 Task: Find connections with filter location Rotherham with filter topic #Believewith filter profile language German with filter current company UEM Group Berhad with filter school University of Jammu with filter industry Skiing Facilities with filter service category Outsourcing with filter keywords title Finance Manager
Action: Mouse moved to (511, 75)
Screenshot: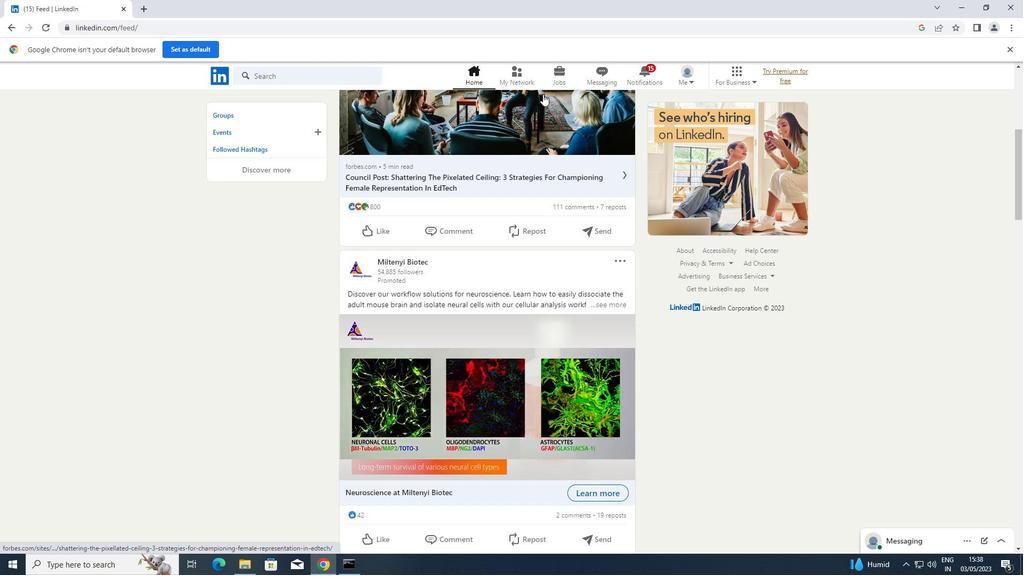 
Action: Mouse pressed left at (511, 75)
Screenshot: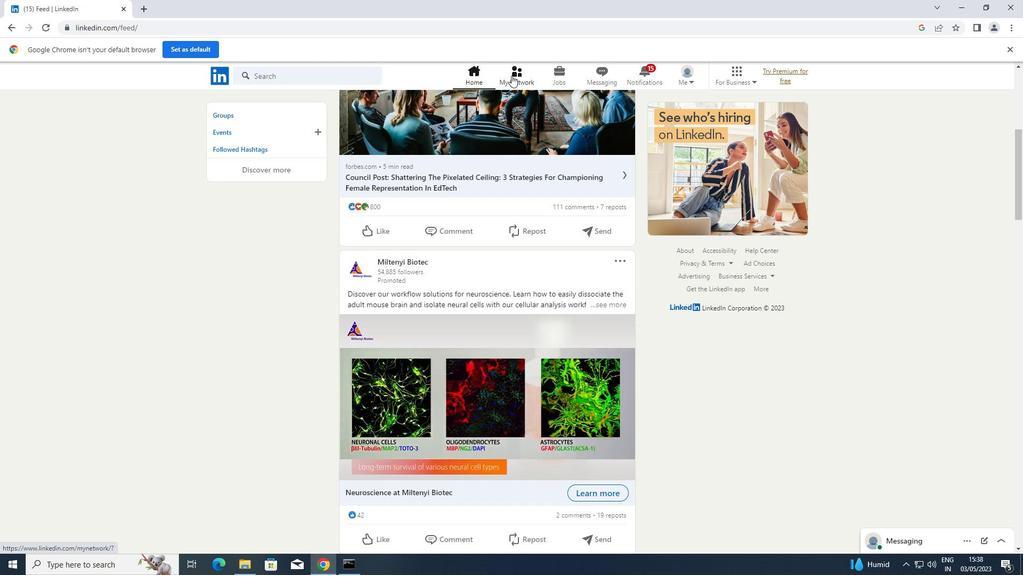 
Action: Mouse moved to (280, 129)
Screenshot: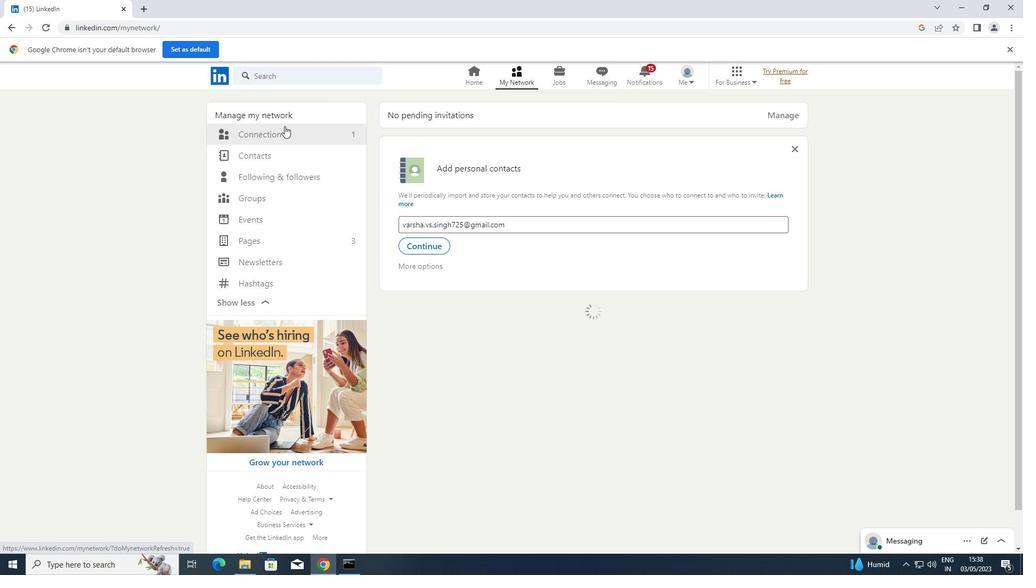 
Action: Mouse pressed left at (280, 129)
Screenshot: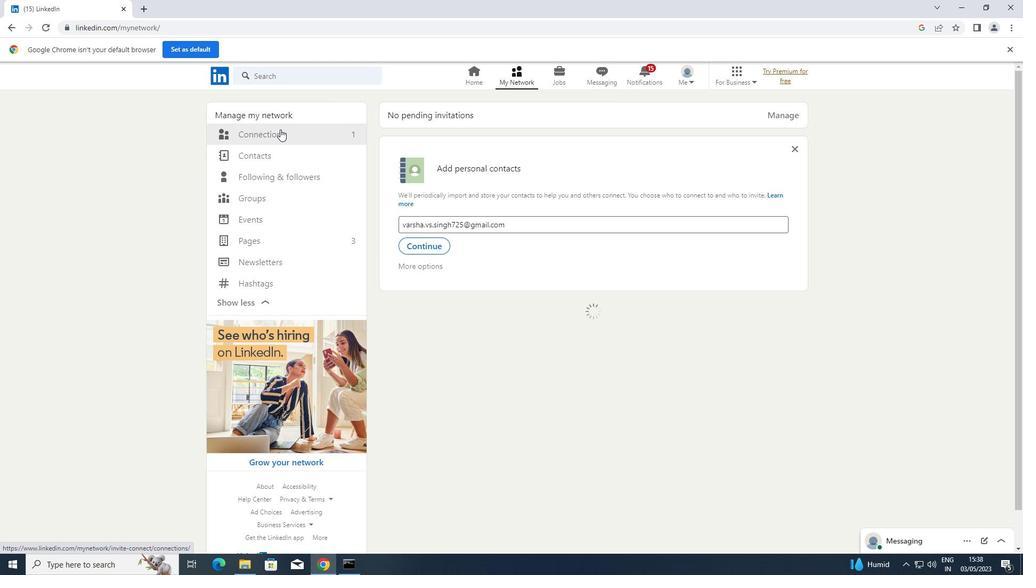 
Action: Mouse moved to (572, 133)
Screenshot: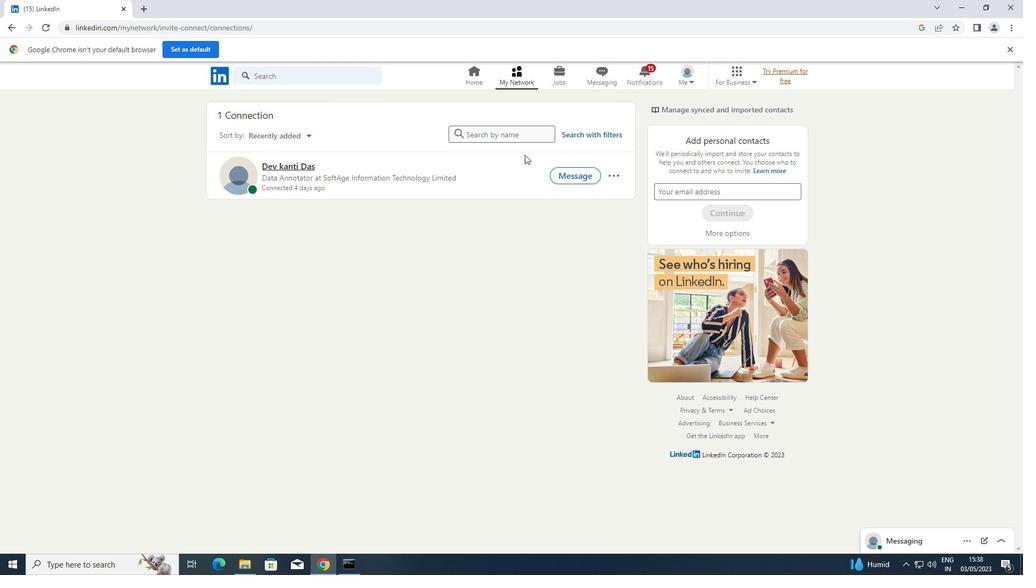 
Action: Mouse pressed left at (572, 133)
Screenshot: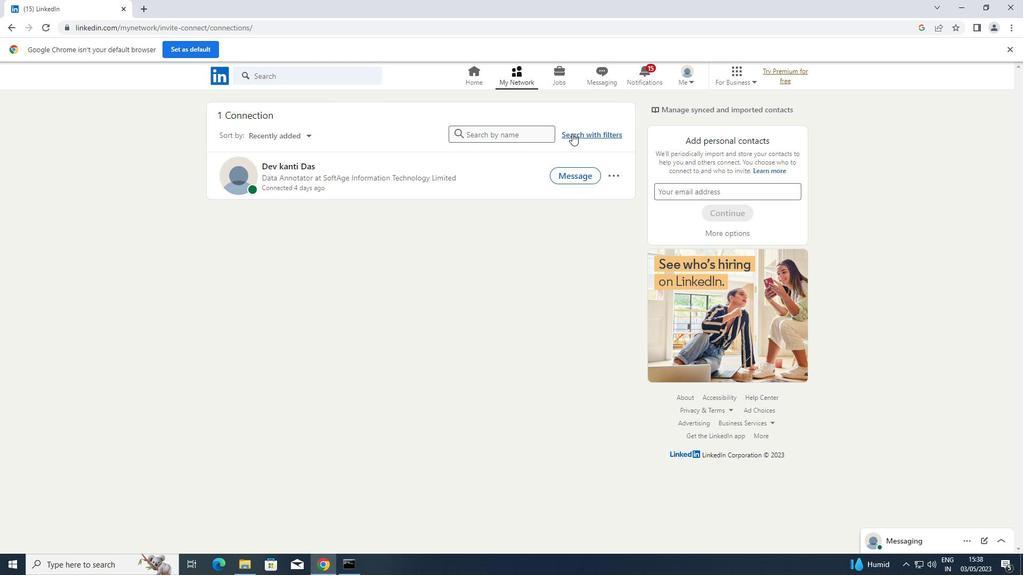 
Action: Mouse moved to (542, 104)
Screenshot: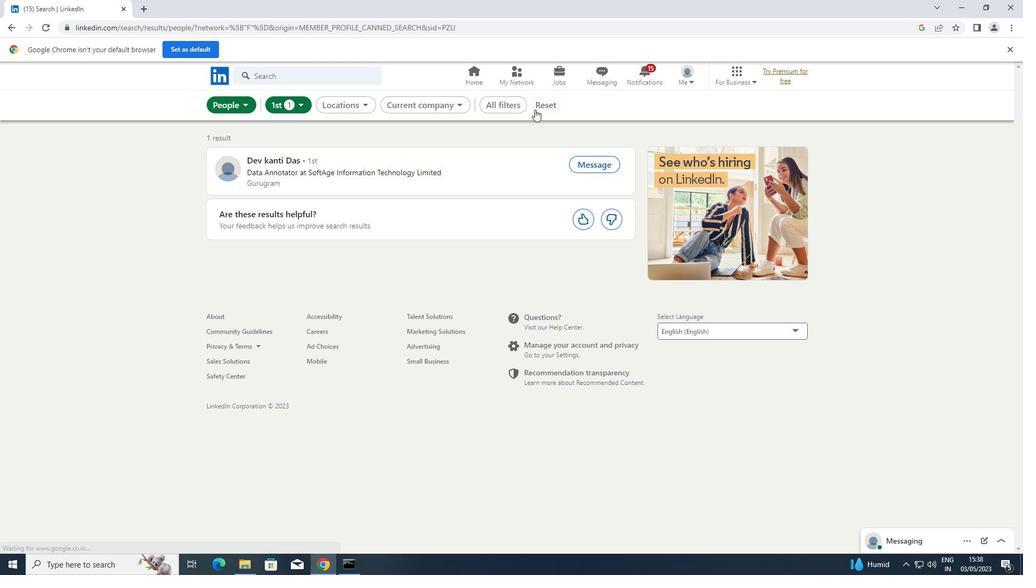 
Action: Mouse pressed left at (542, 104)
Screenshot: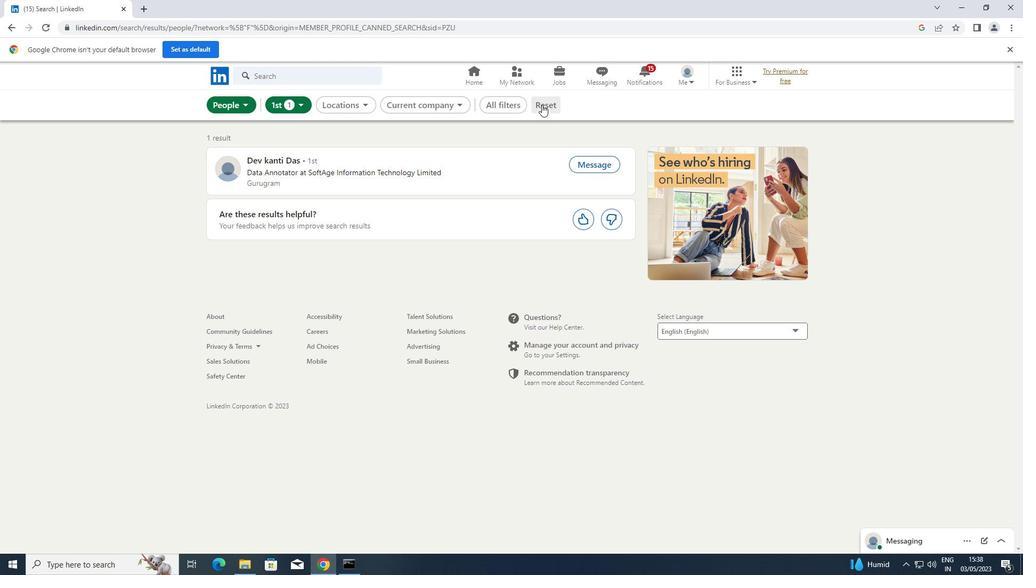 
Action: Mouse moved to (534, 104)
Screenshot: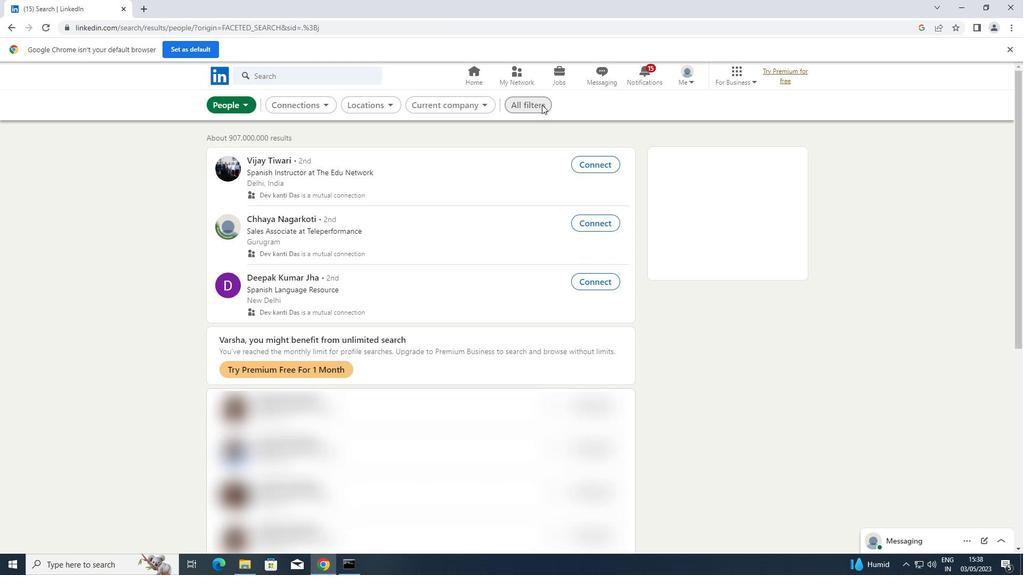 
Action: Mouse pressed left at (534, 104)
Screenshot: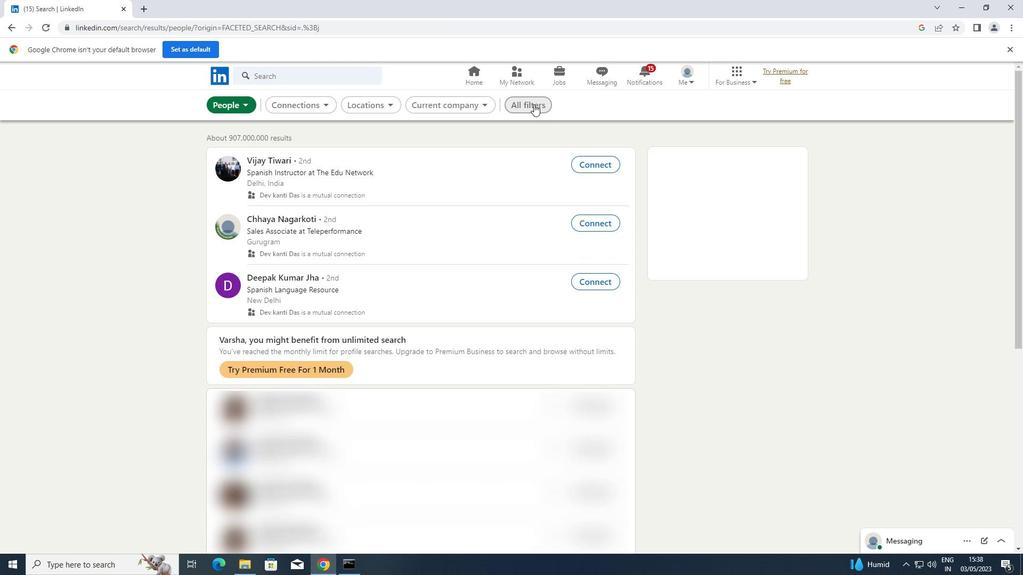 
Action: Mouse moved to (738, 285)
Screenshot: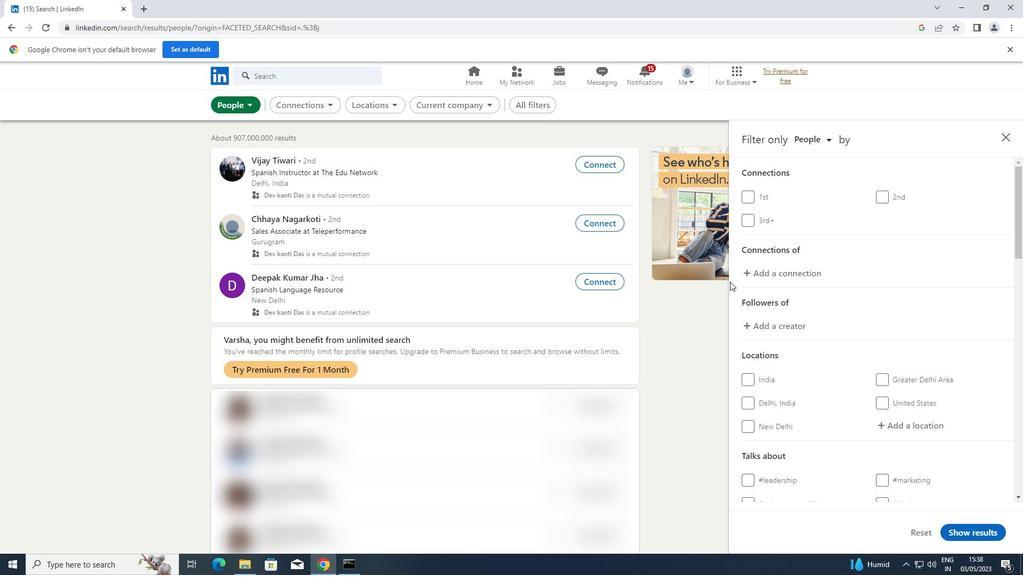 
Action: Mouse scrolled (738, 284) with delta (0, 0)
Screenshot: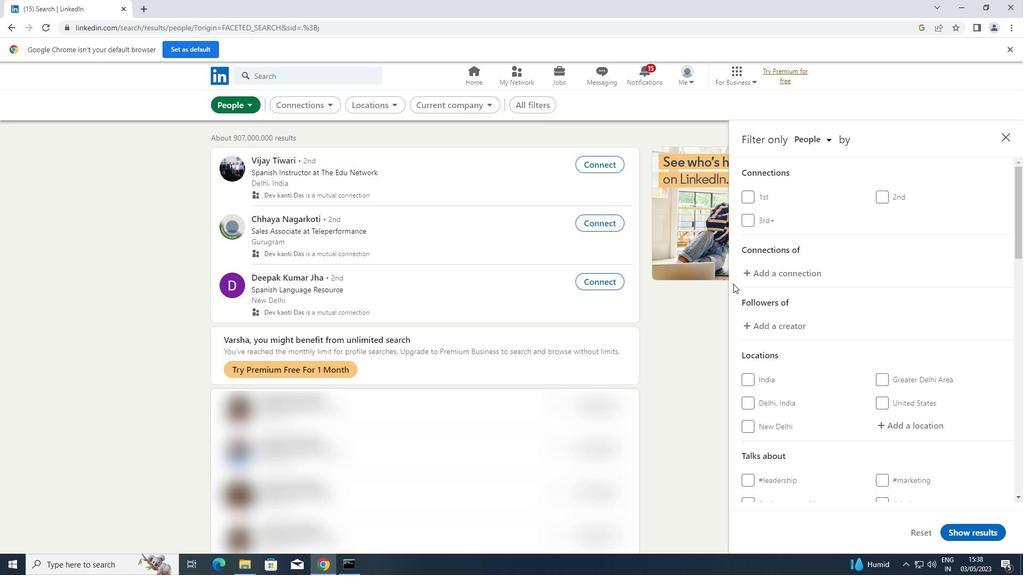 
Action: Mouse moved to (738, 285)
Screenshot: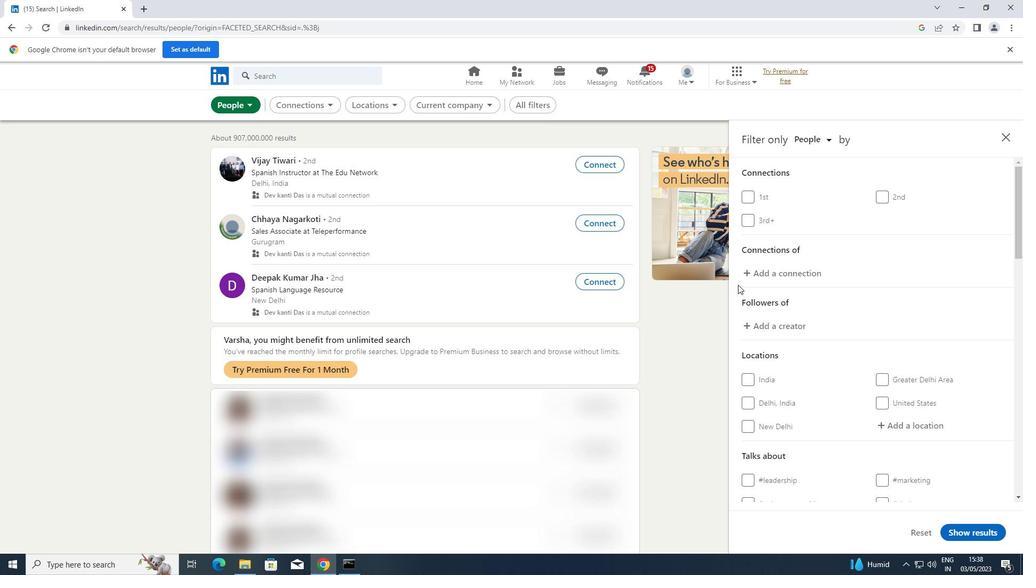 
Action: Mouse scrolled (738, 285) with delta (0, 0)
Screenshot: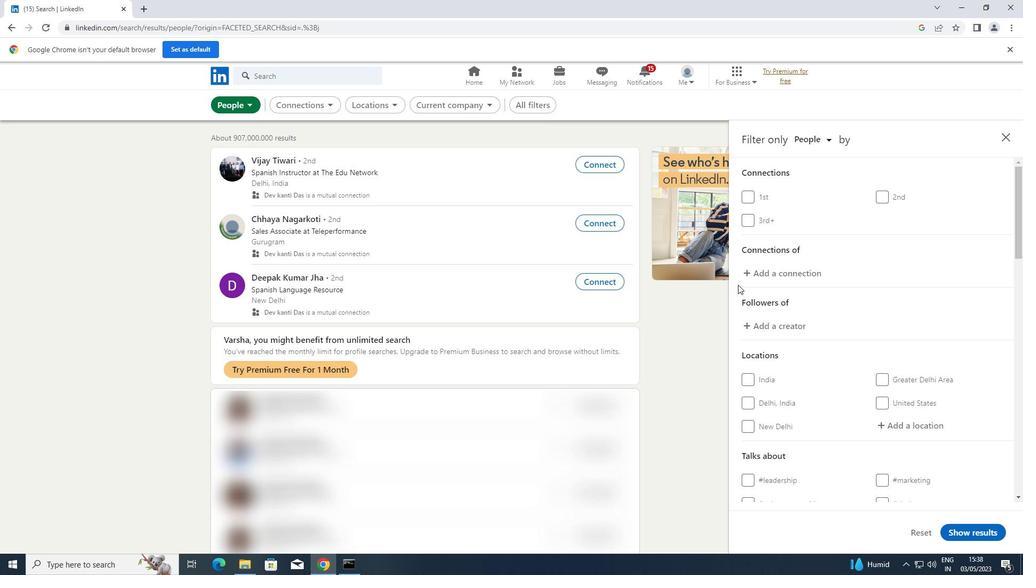 
Action: Mouse moved to (893, 319)
Screenshot: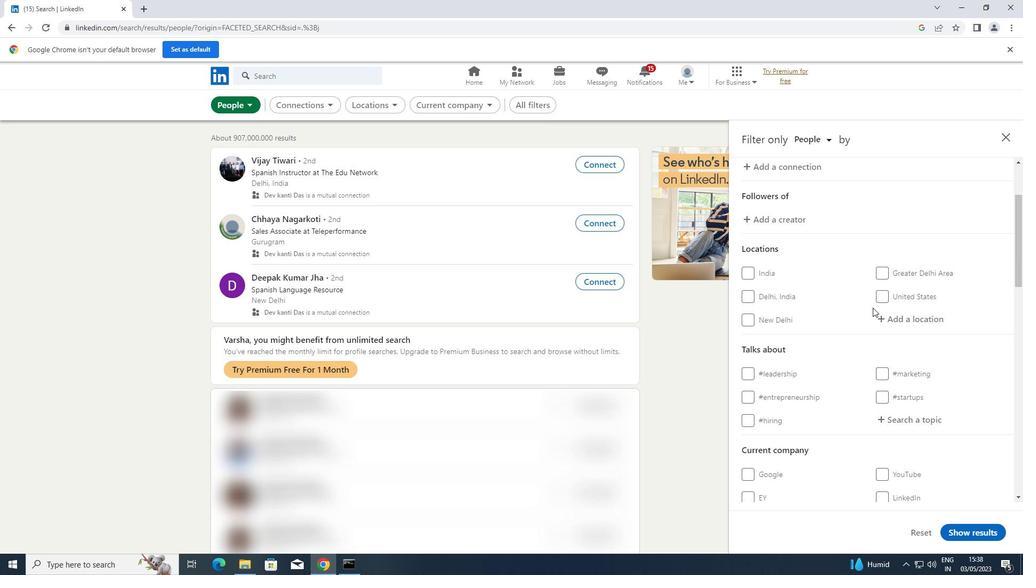 
Action: Mouse pressed left at (893, 319)
Screenshot: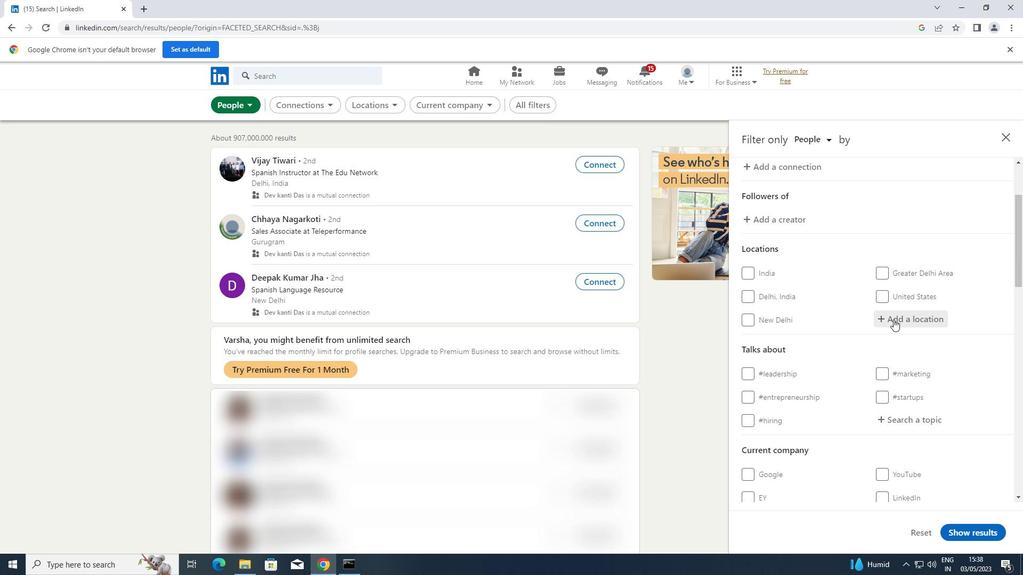 
Action: Key pressed <Key.shift>ROTHERHAM
Screenshot: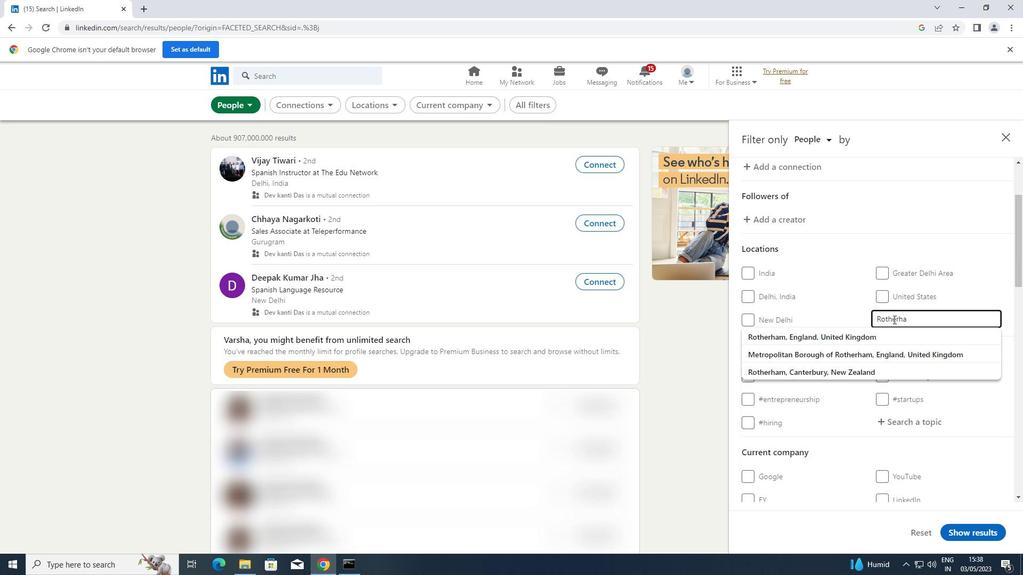 
Action: Mouse moved to (887, 417)
Screenshot: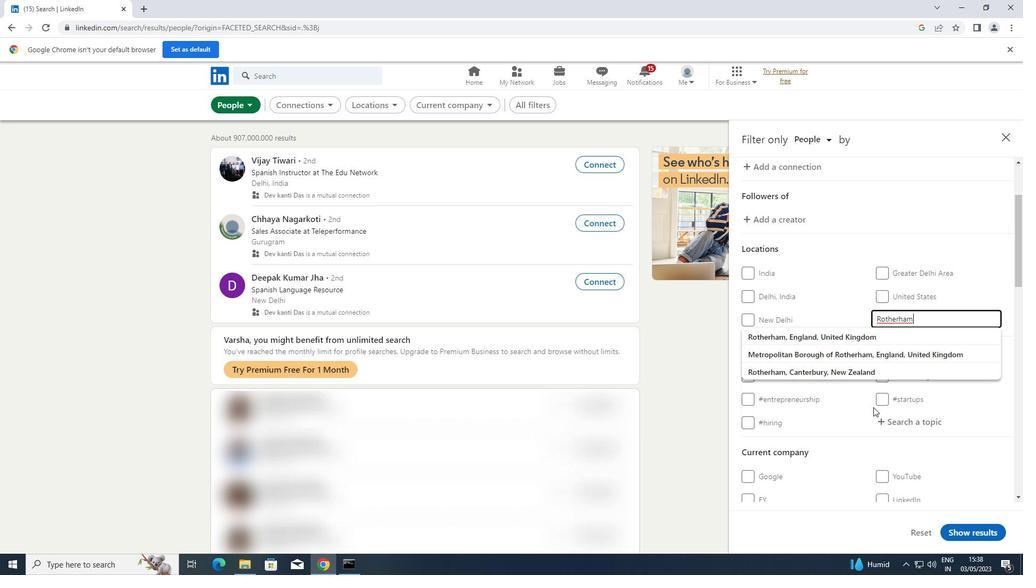
Action: Mouse pressed left at (887, 417)
Screenshot: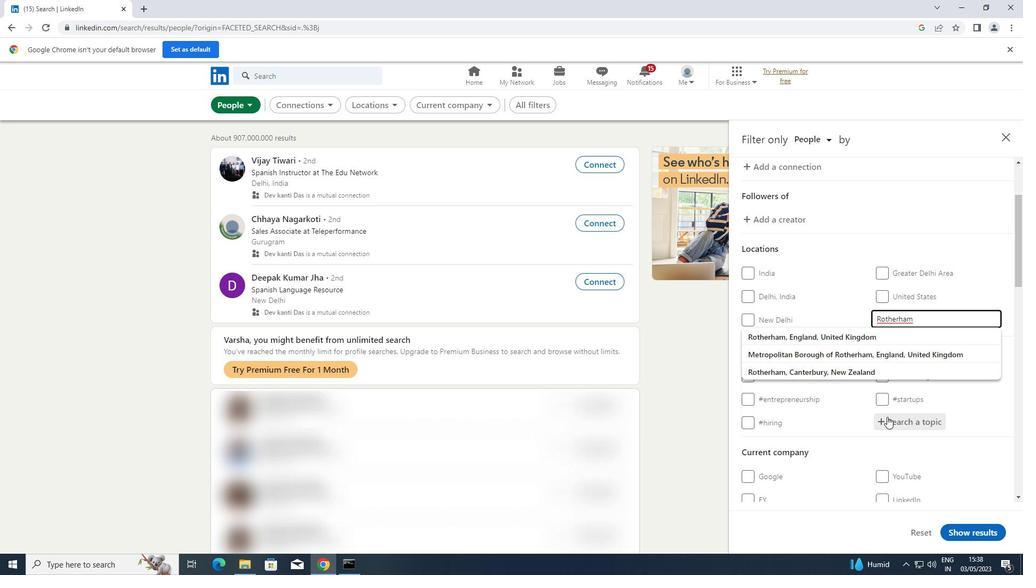 
Action: Key pressed <Key.shift>BELIEVE
Screenshot: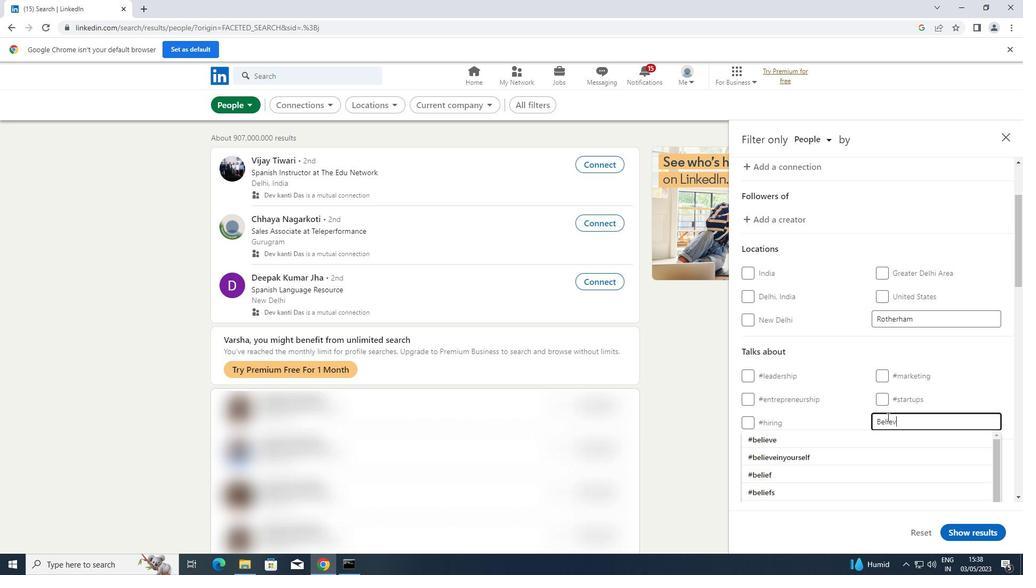 
Action: Mouse moved to (780, 439)
Screenshot: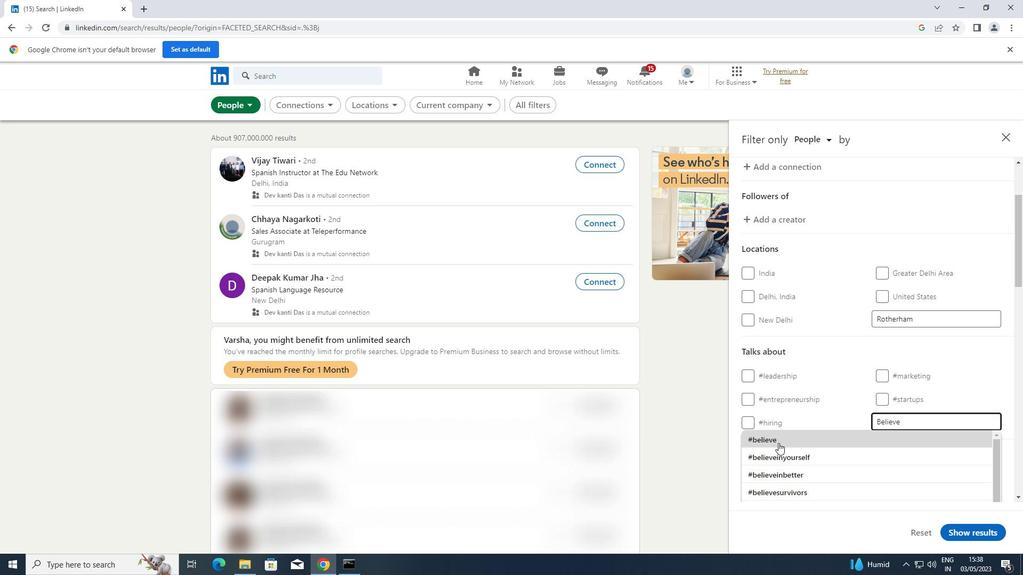 
Action: Mouse pressed left at (780, 439)
Screenshot: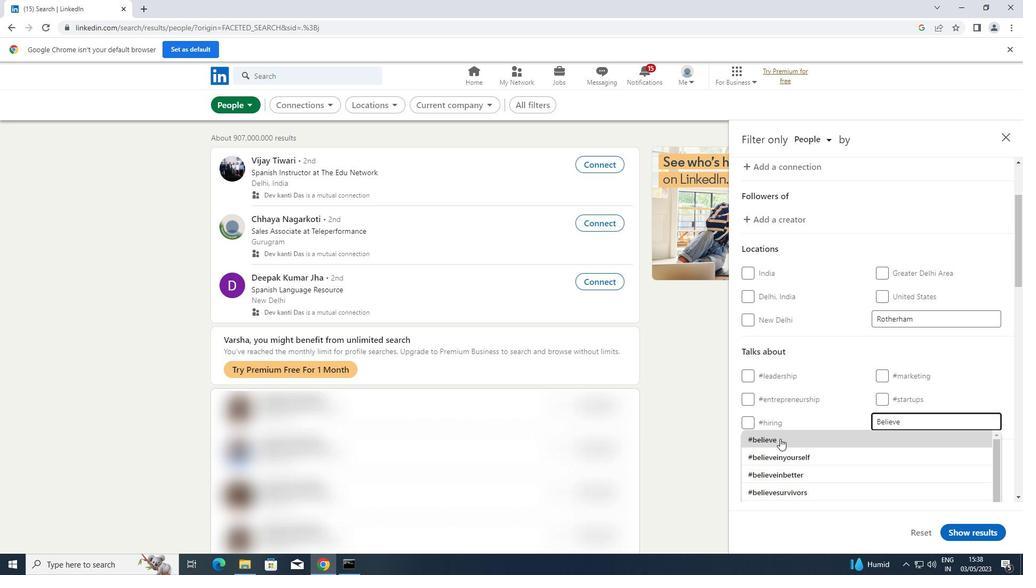 
Action: Mouse moved to (786, 429)
Screenshot: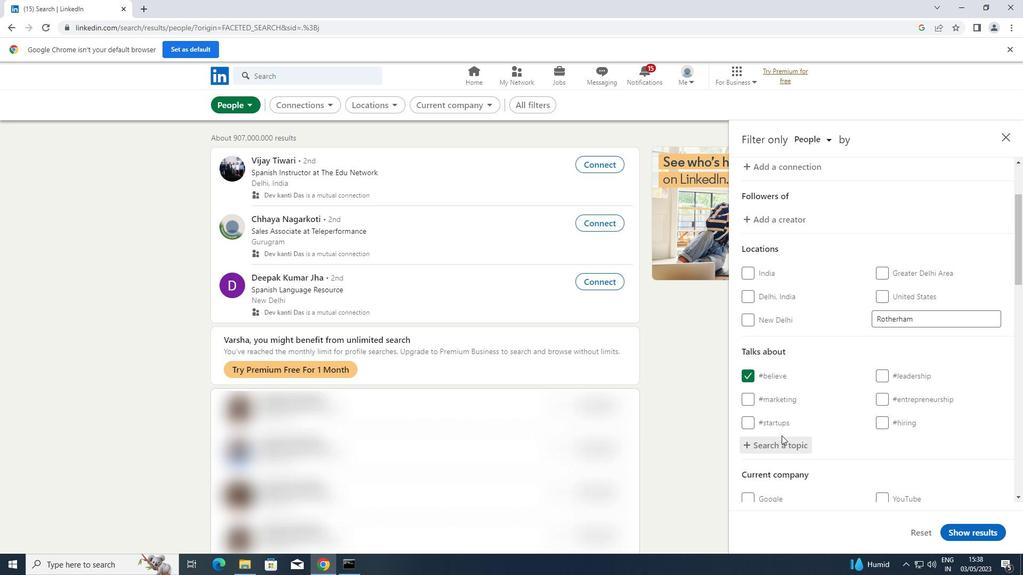 
Action: Mouse scrolled (786, 429) with delta (0, 0)
Screenshot: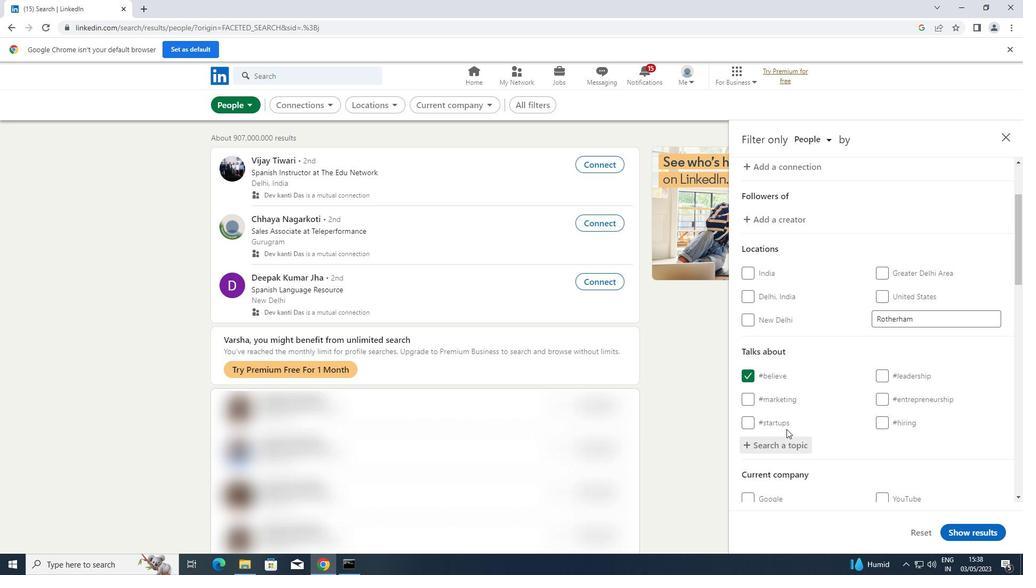 
Action: Mouse scrolled (786, 429) with delta (0, 0)
Screenshot: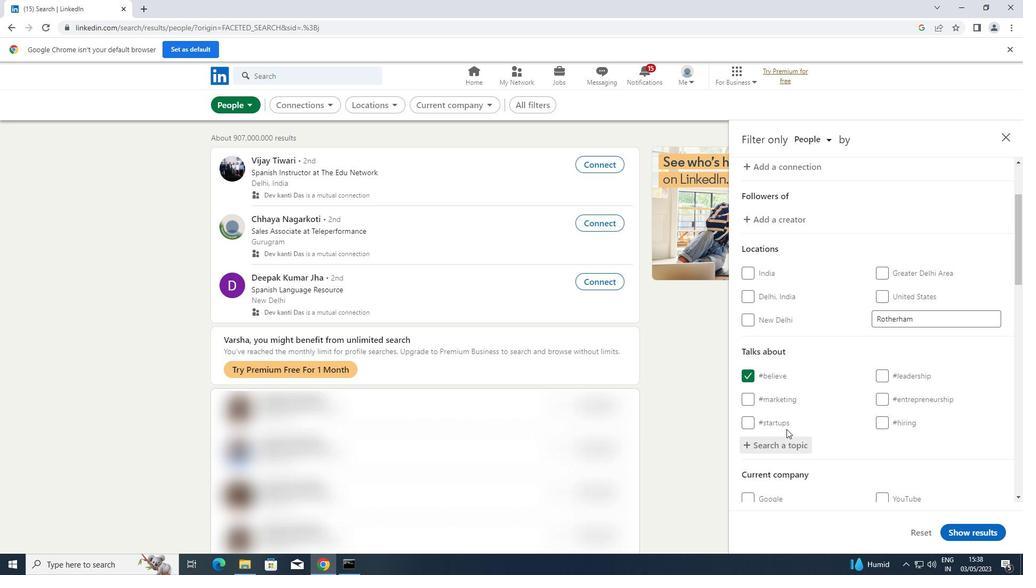 
Action: Mouse scrolled (786, 429) with delta (0, 0)
Screenshot: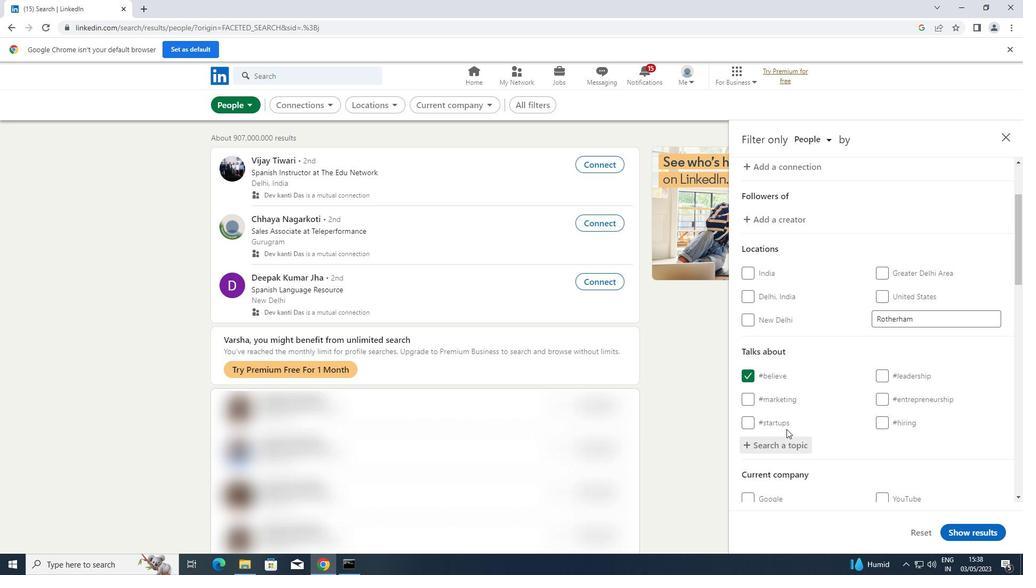 
Action: Mouse scrolled (786, 429) with delta (0, 0)
Screenshot: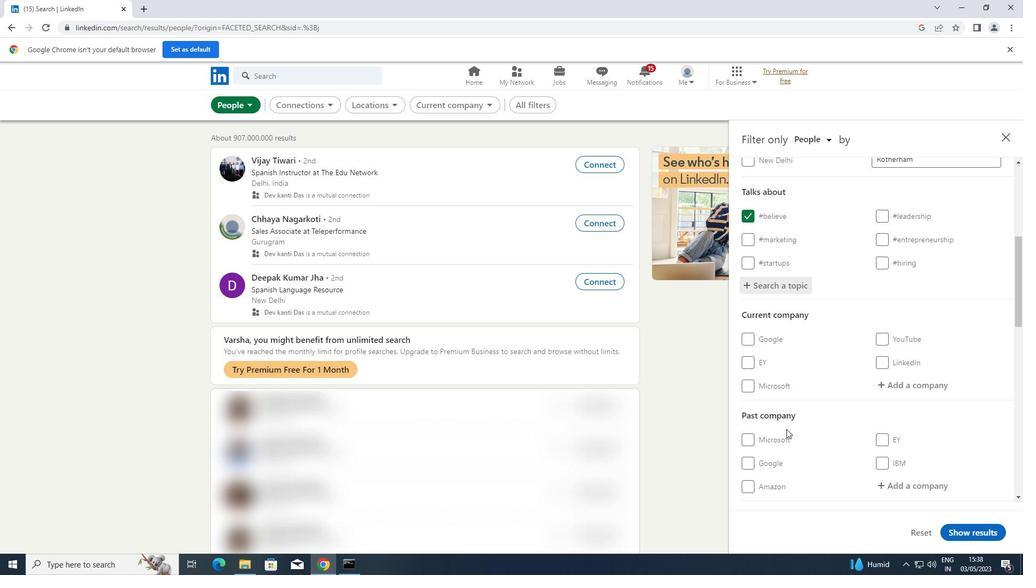 
Action: Mouse scrolled (786, 429) with delta (0, 0)
Screenshot: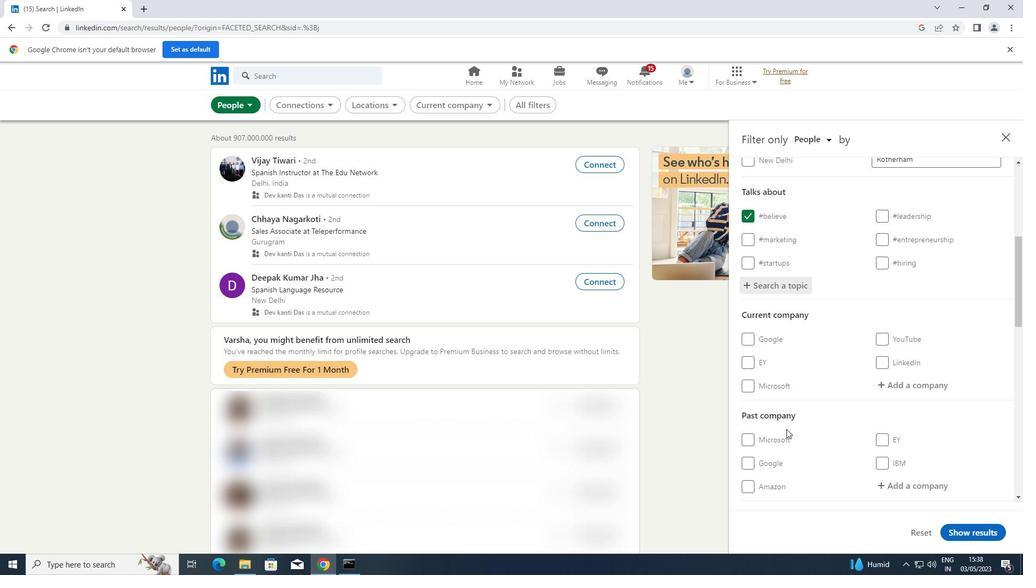
Action: Mouse scrolled (786, 429) with delta (0, 0)
Screenshot: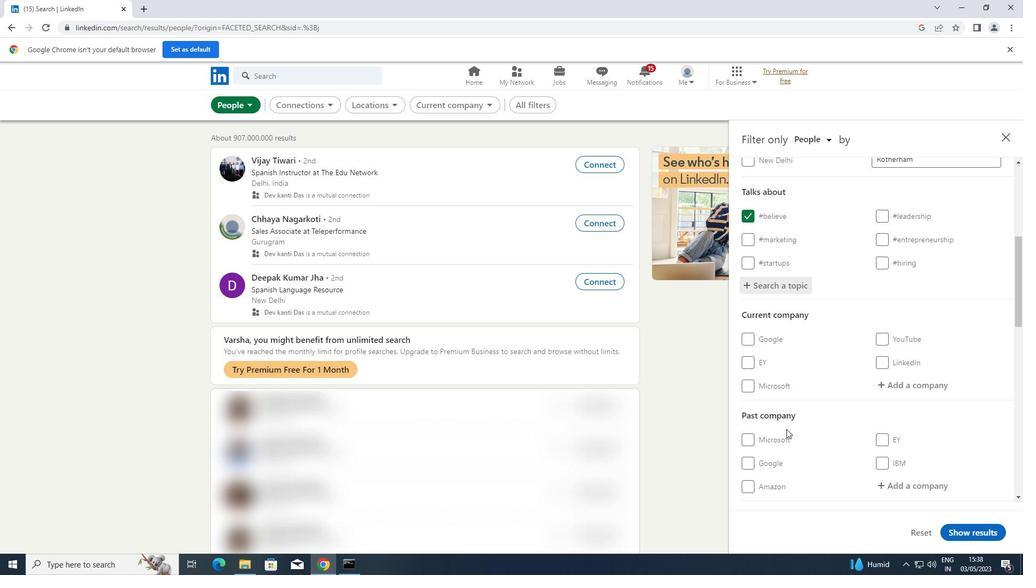 
Action: Mouse scrolled (786, 429) with delta (0, 0)
Screenshot: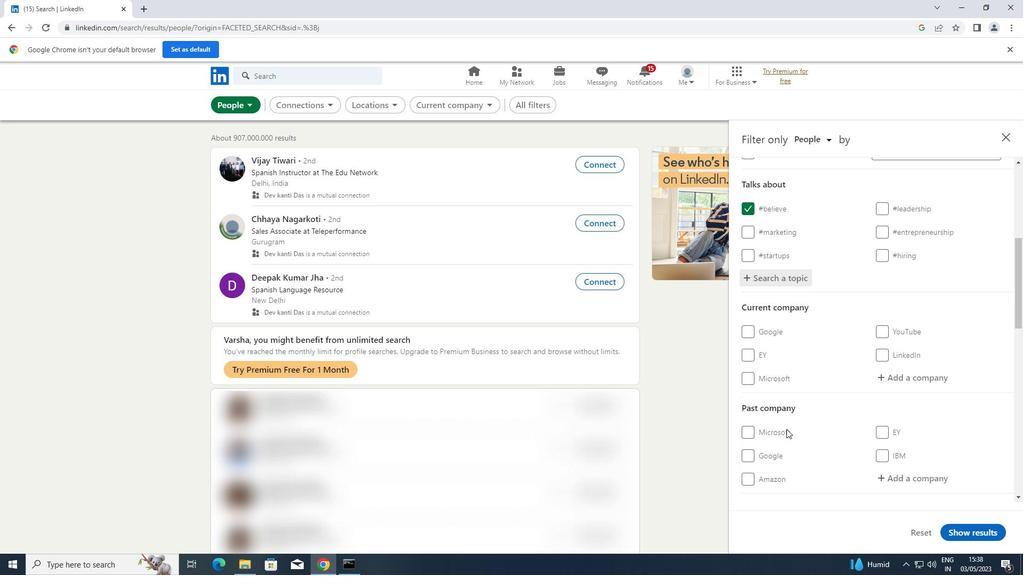 
Action: Mouse scrolled (786, 429) with delta (0, 0)
Screenshot: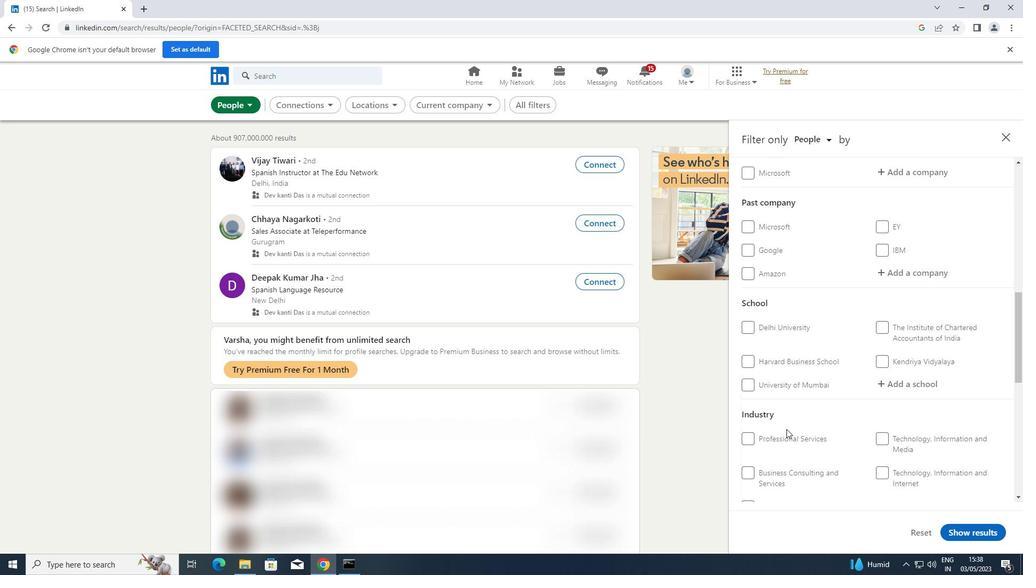 
Action: Mouse scrolled (786, 429) with delta (0, 0)
Screenshot: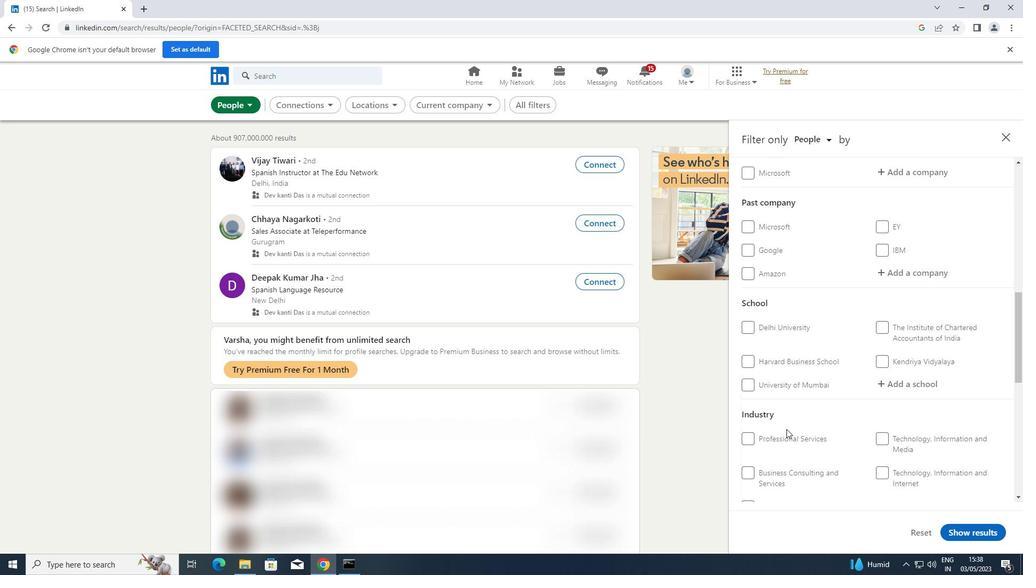 
Action: Mouse scrolled (786, 429) with delta (0, 0)
Screenshot: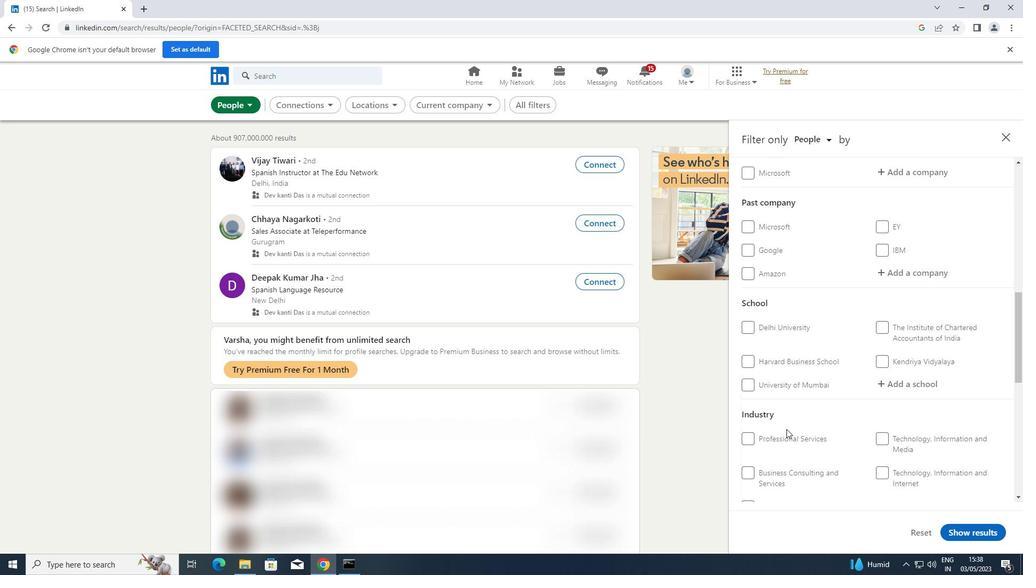 
Action: Mouse moved to (748, 449)
Screenshot: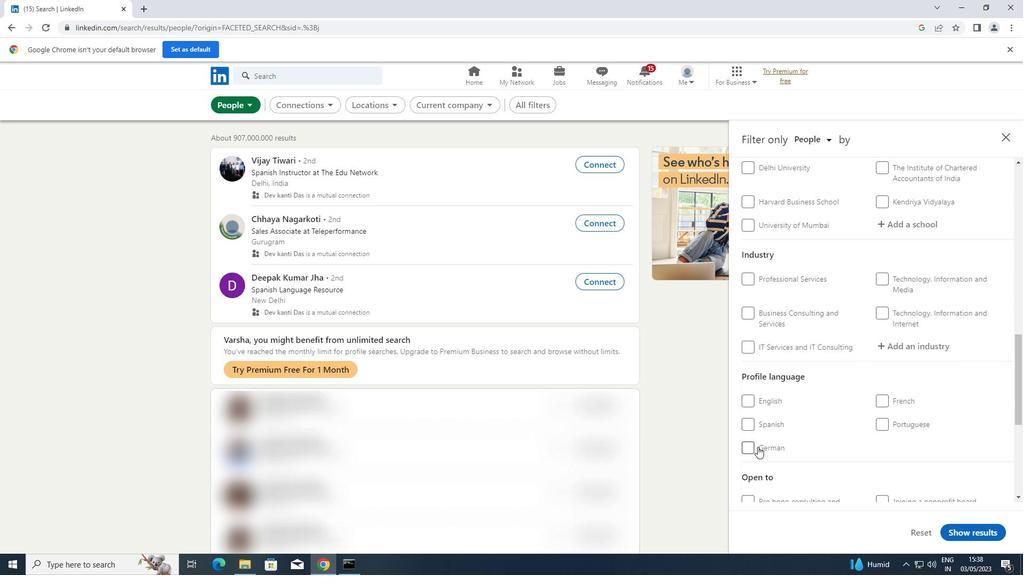 
Action: Mouse pressed left at (748, 449)
Screenshot: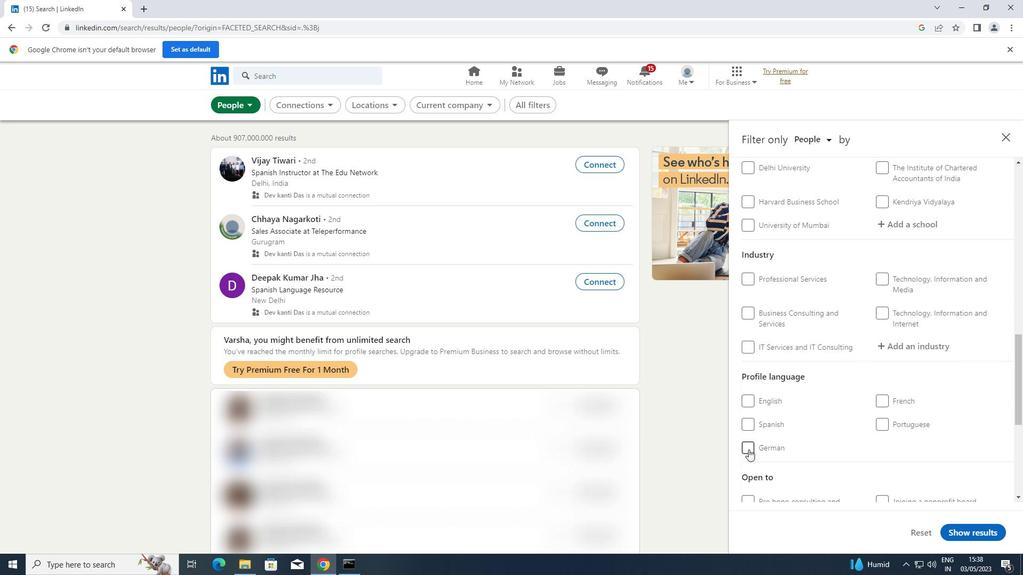 
Action: Mouse moved to (780, 412)
Screenshot: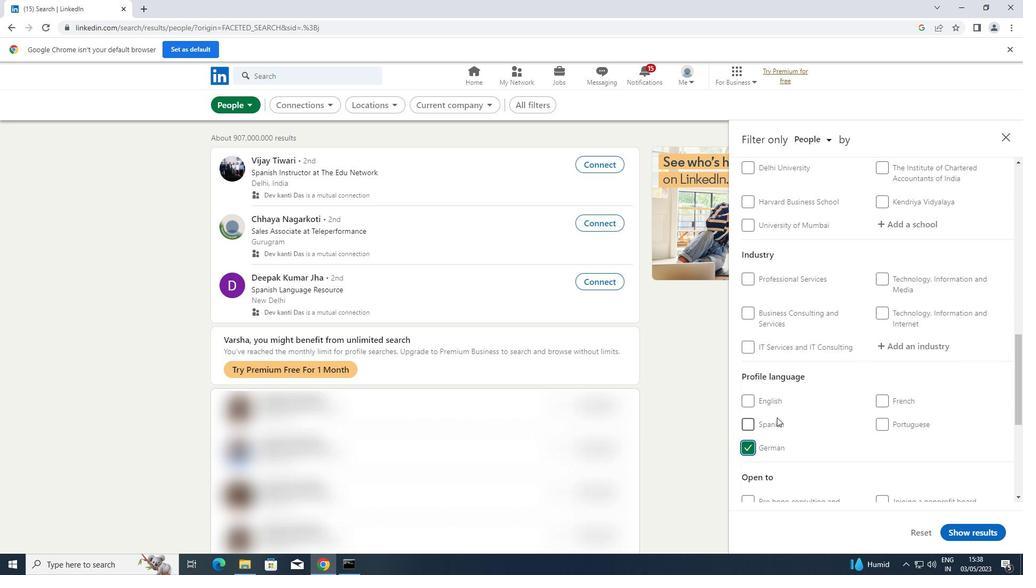 
Action: Mouse scrolled (780, 413) with delta (0, 0)
Screenshot: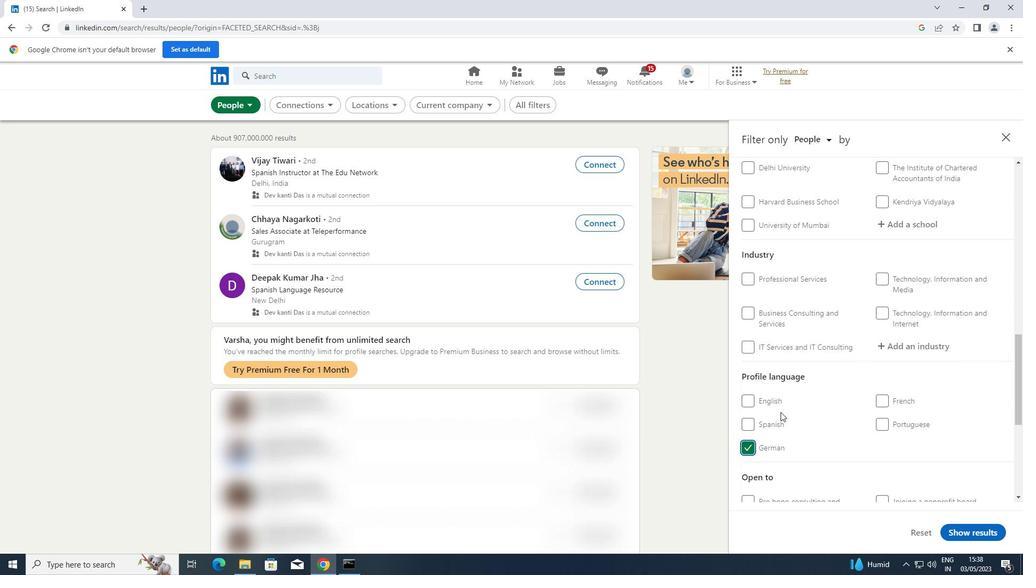 
Action: Mouse scrolled (780, 413) with delta (0, 0)
Screenshot: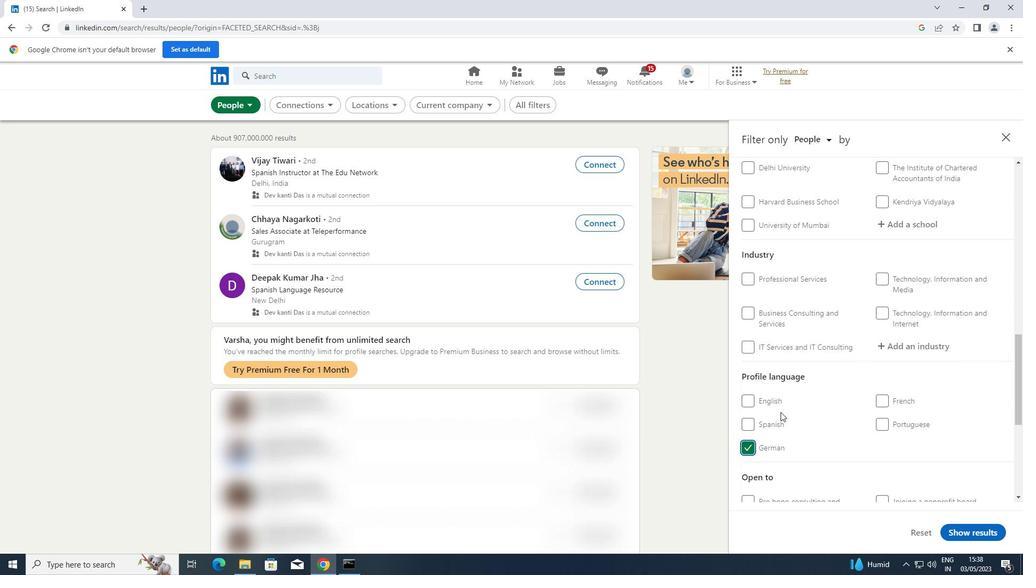 
Action: Mouse moved to (781, 411)
Screenshot: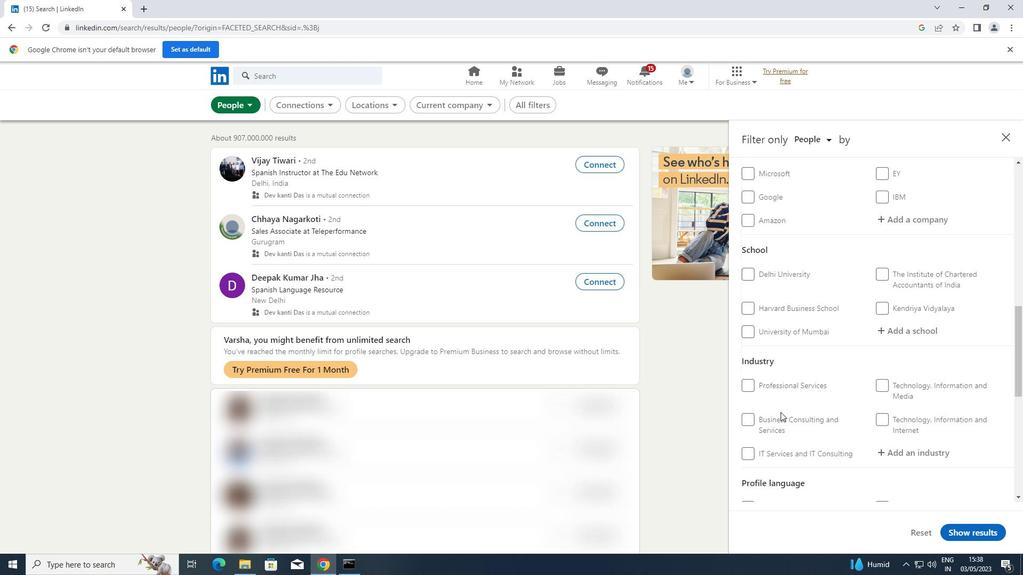 
Action: Mouse scrolled (781, 412) with delta (0, 0)
Screenshot: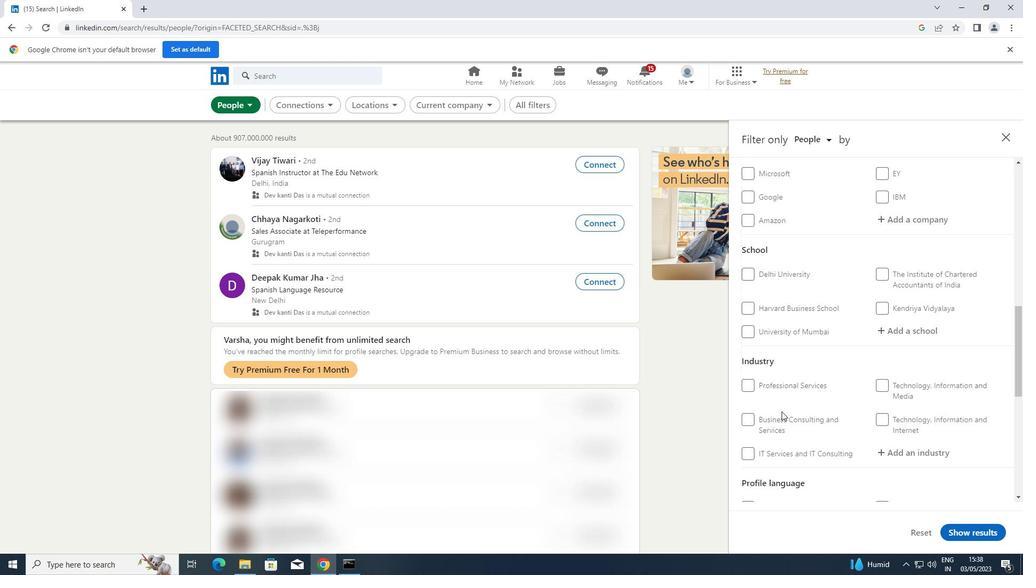 
Action: Mouse scrolled (781, 412) with delta (0, 0)
Screenshot: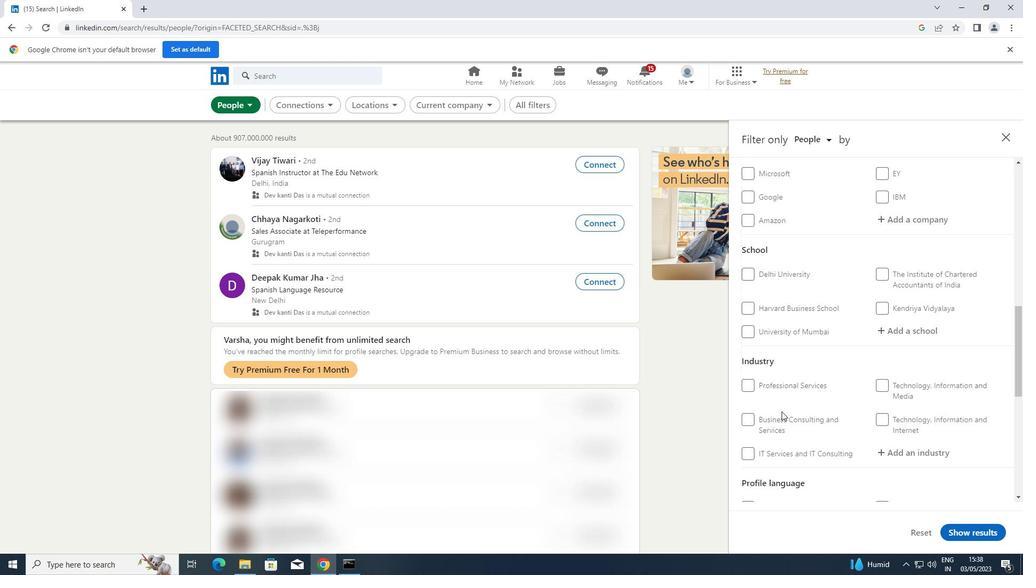 
Action: Mouse moved to (805, 376)
Screenshot: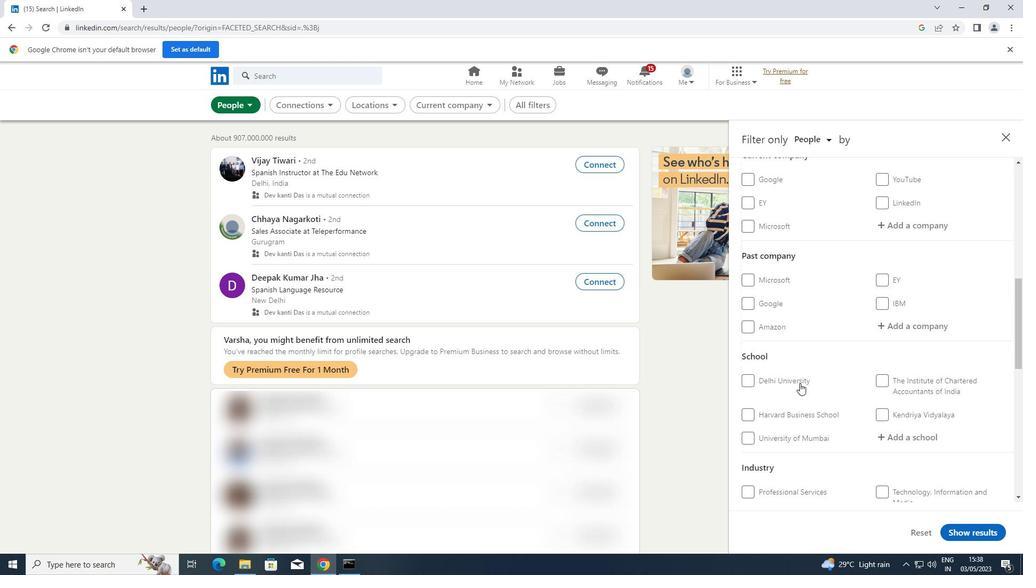 
Action: Mouse scrolled (805, 377) with delta (0, 0)
Screenshot: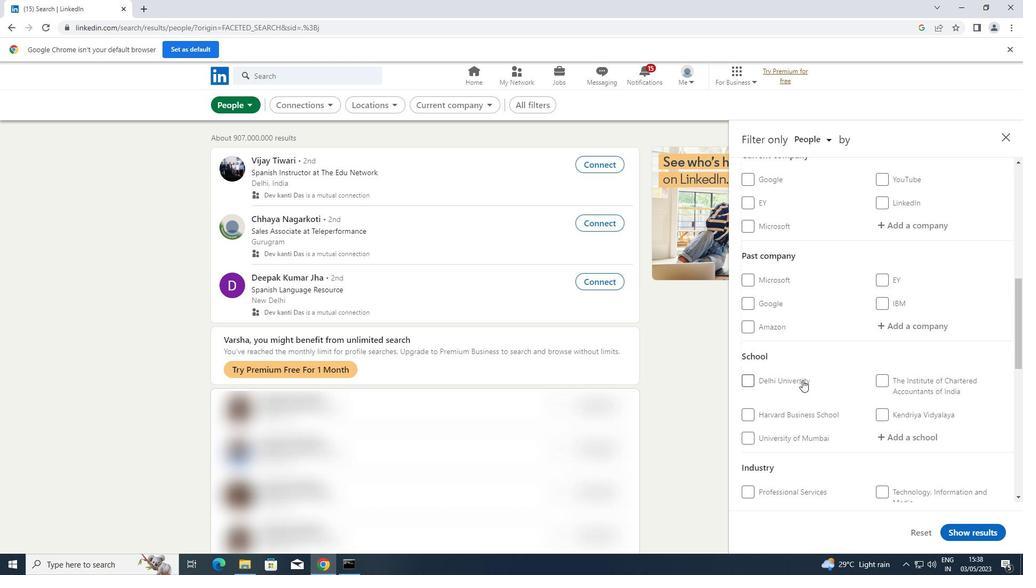 
Action: Mouse moved to (899, 278)
Screenshot: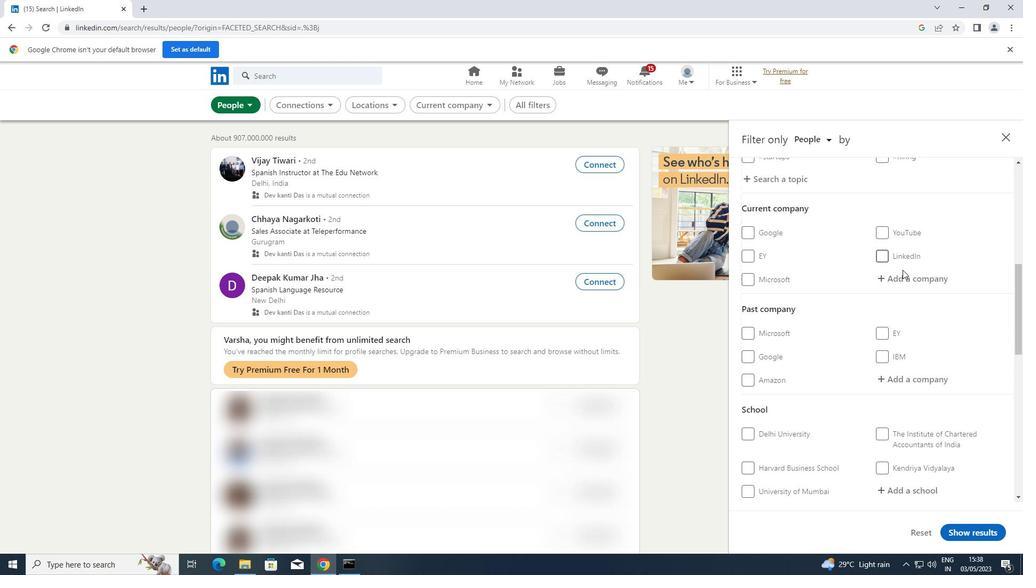 
Action: Mouse pressed left at (899, 278)
Screenshot: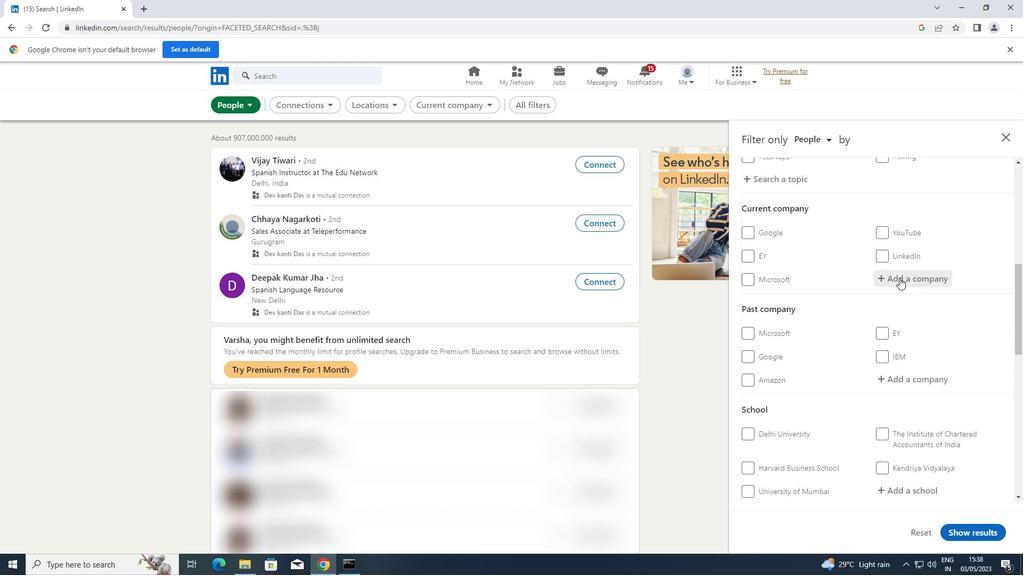 
Action: Key pressed <Key.shift>UEM
Screenshot: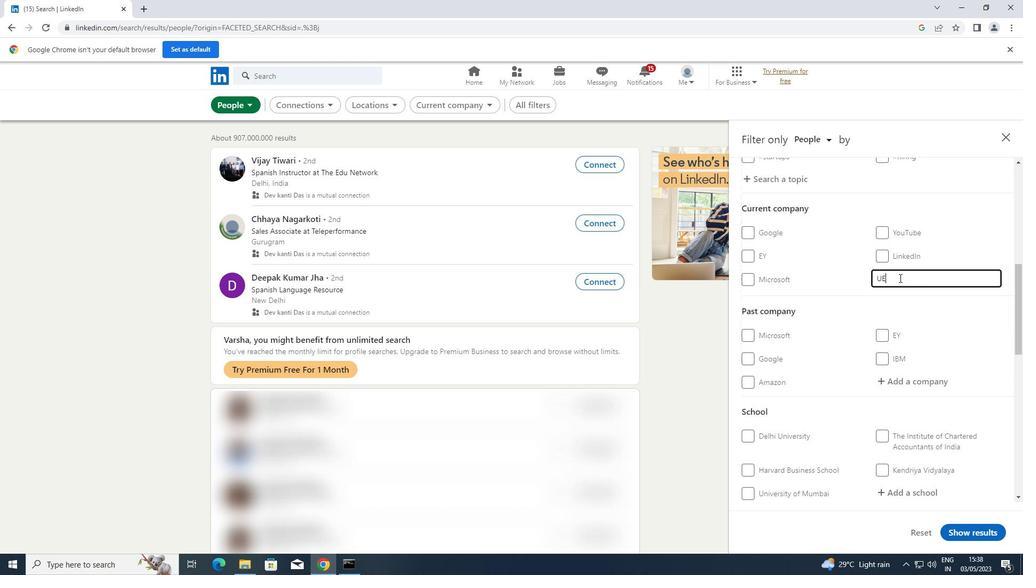 
Action: Mouse moved to (825, 352)
Screenshot: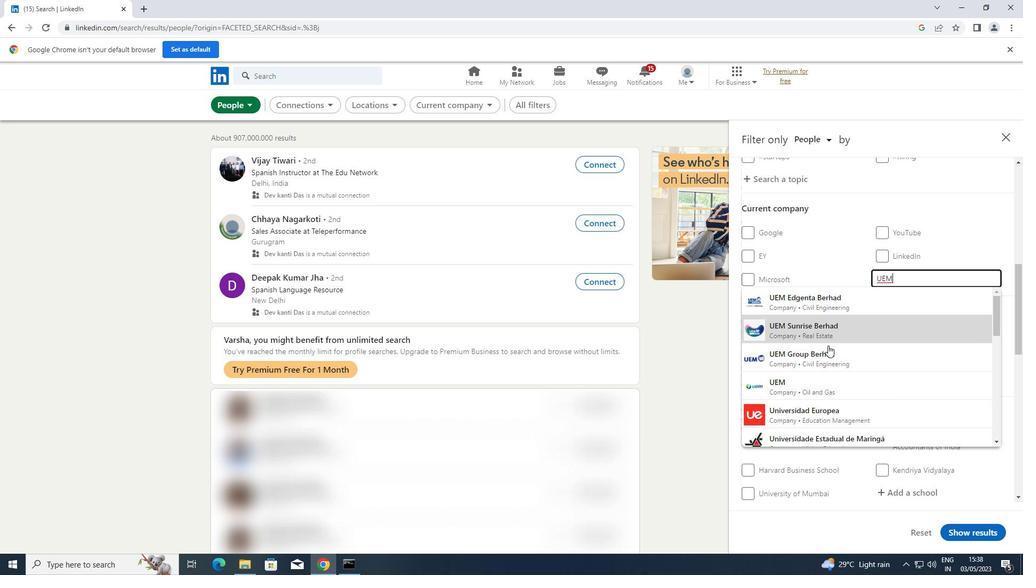 
Action: Mouse pressed left at (825, 352)
Screenshot: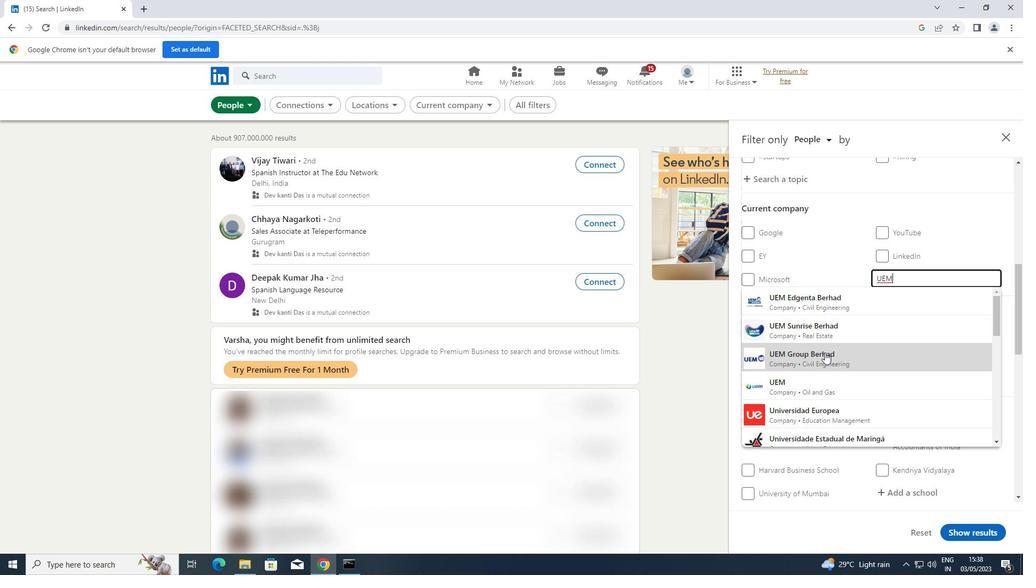 
Action: Mouse scrolled (825, 352) with delta (0, 0)
Screenshot: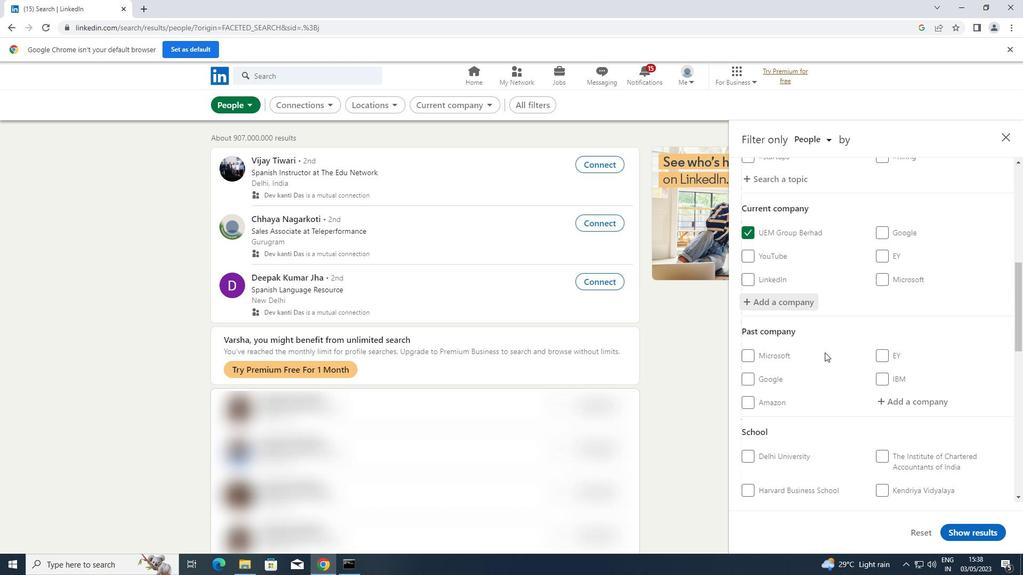 
Action: Mouse scrolled (825, 352) with delta (0, 0)
Screenshot: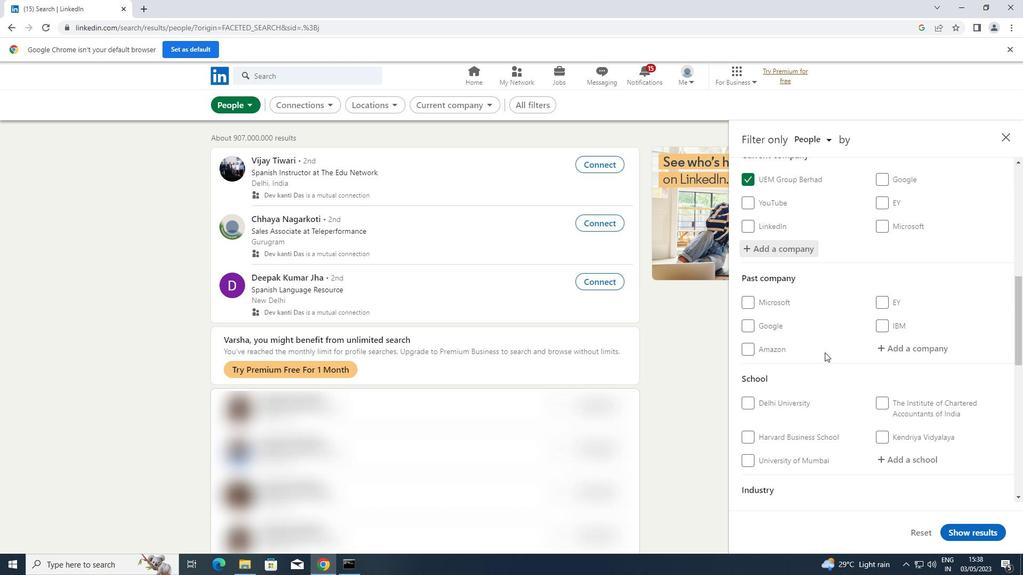 
Action: Mouse moved to (897, 408)
Screenshot: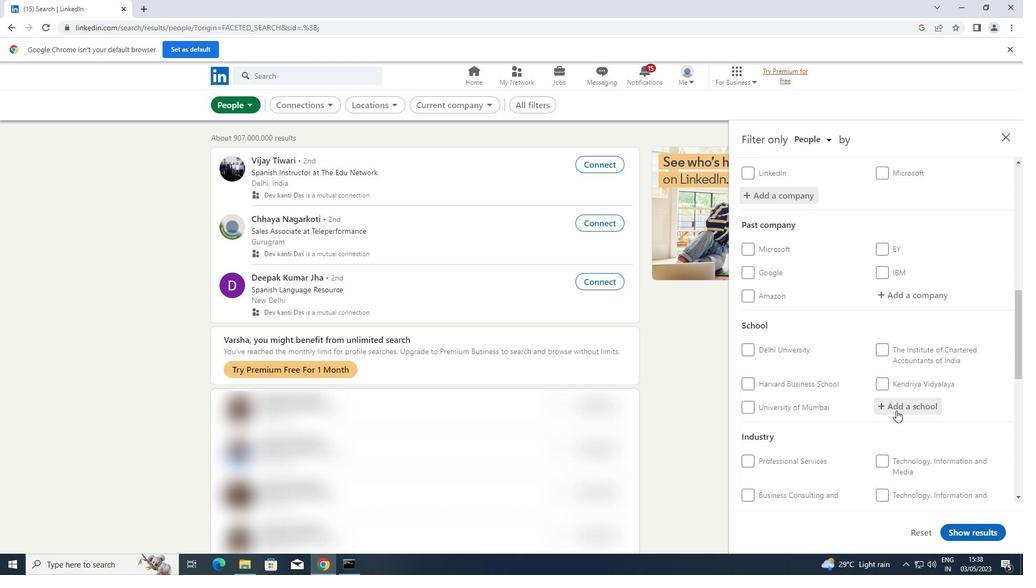 
Action: Mouse pressed left at (897, 408)
Screenshot: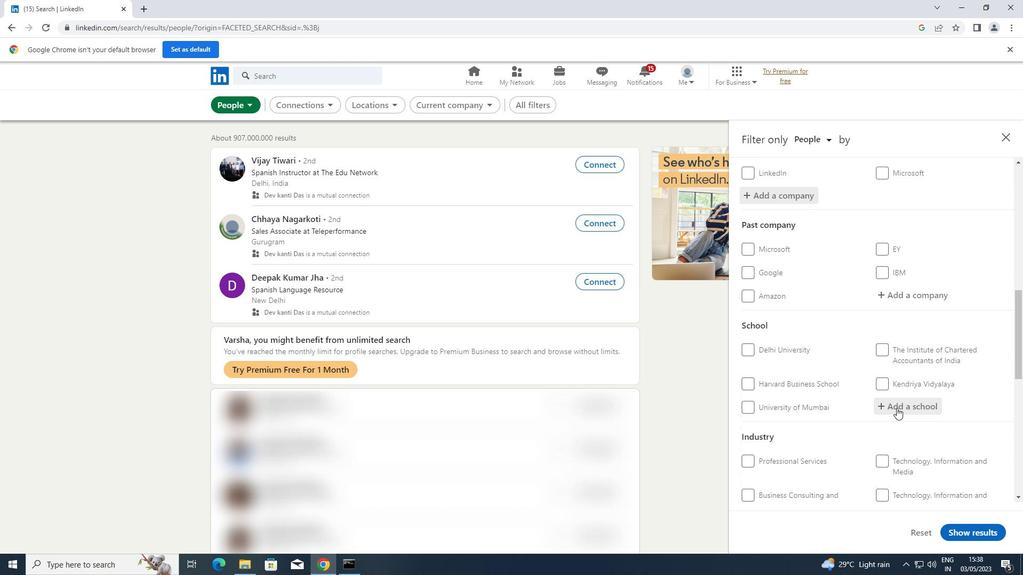 
Action: Key pressed <Key.shift>UNIVERSITY<Key.space>OF<Key.space><Key.shift>JAMMU
Screenshot: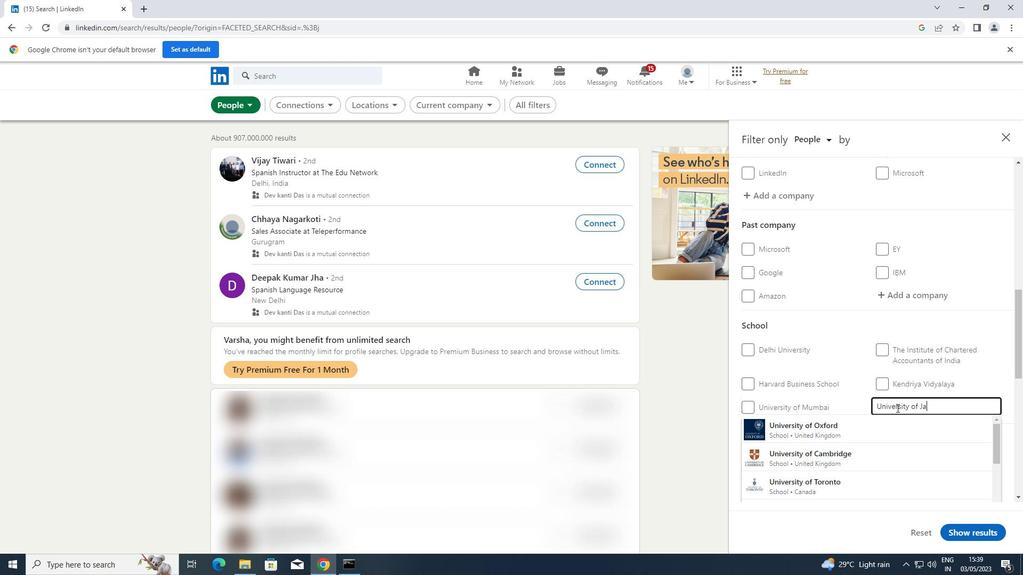 
Action: Mouse moved to (851, 425)
Screenshot: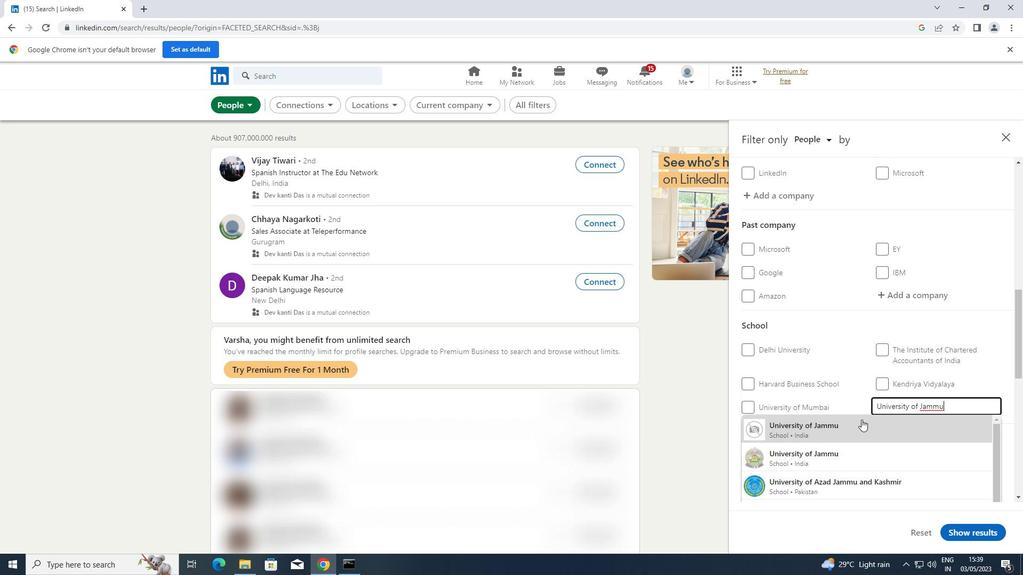 
Action: Mouse pressed left at (851, 425)
Screenshot: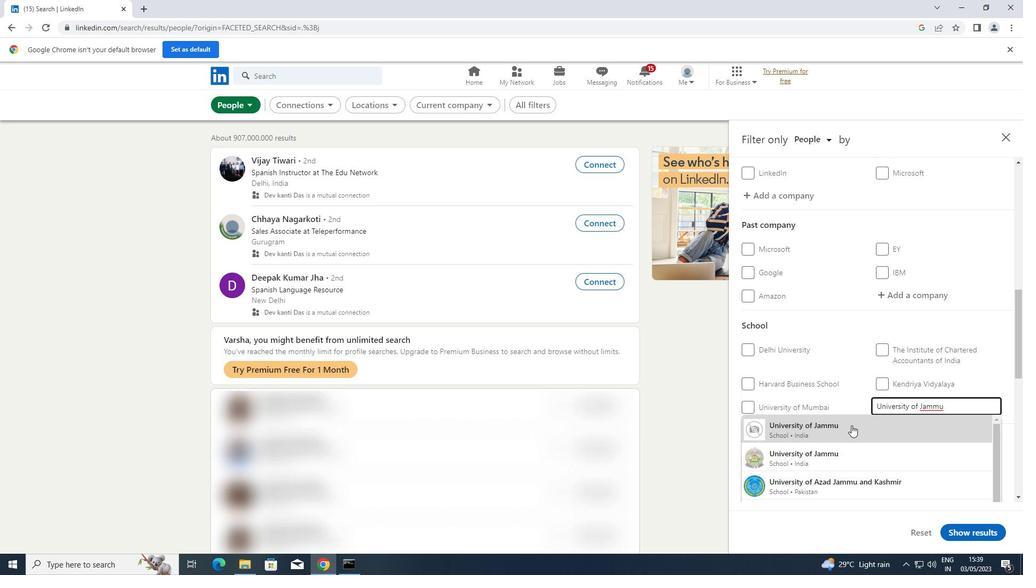 
Action: Mouse scrolled (851, 425) with delta (0, 0)
Screenshot: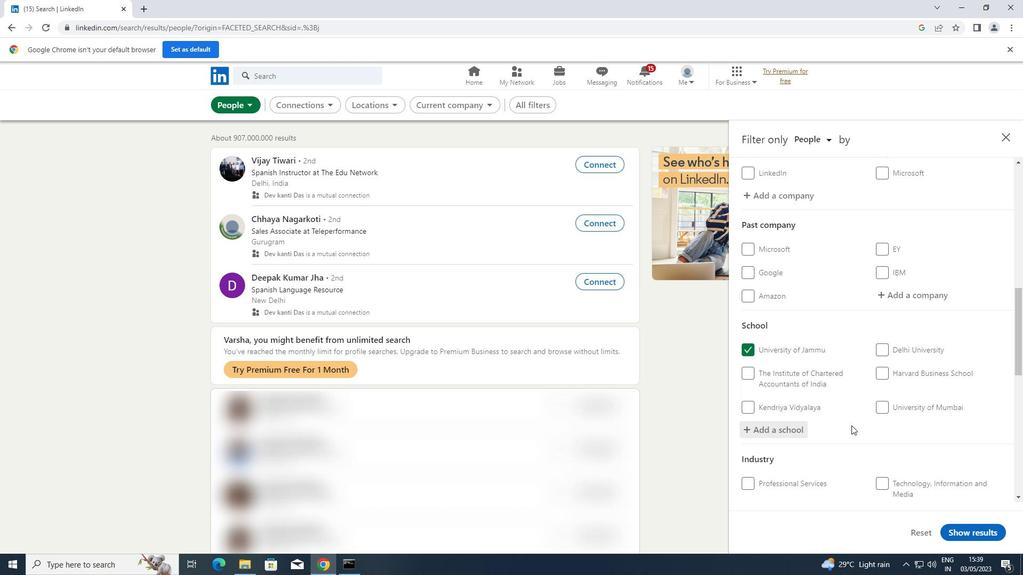 
Action: Mouse scrolled (851, 425) with delta (0, 0)
Screenshot: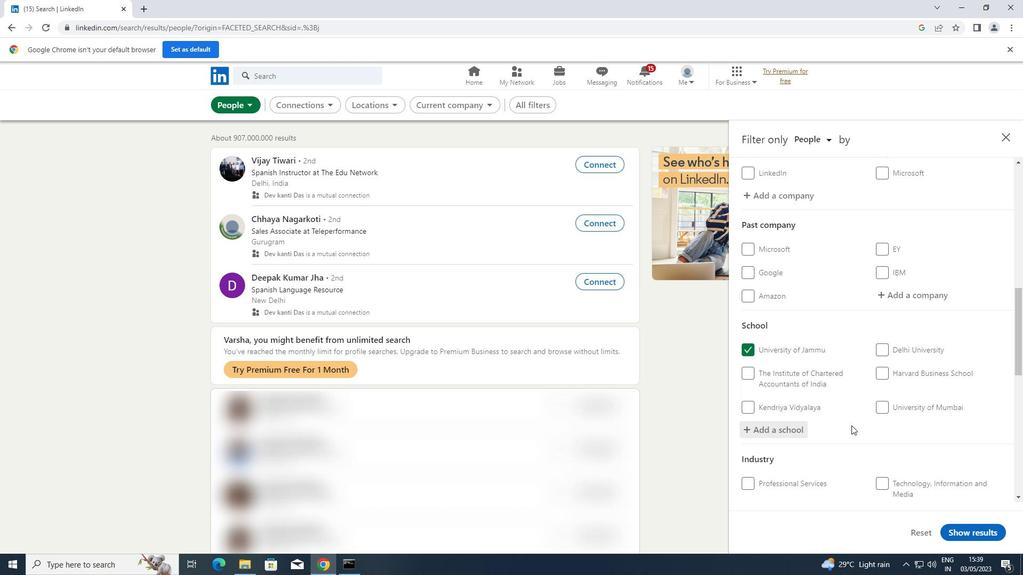 
Action: Mouse scrolled (851, 425) with delta (0, 0)
Screenshot: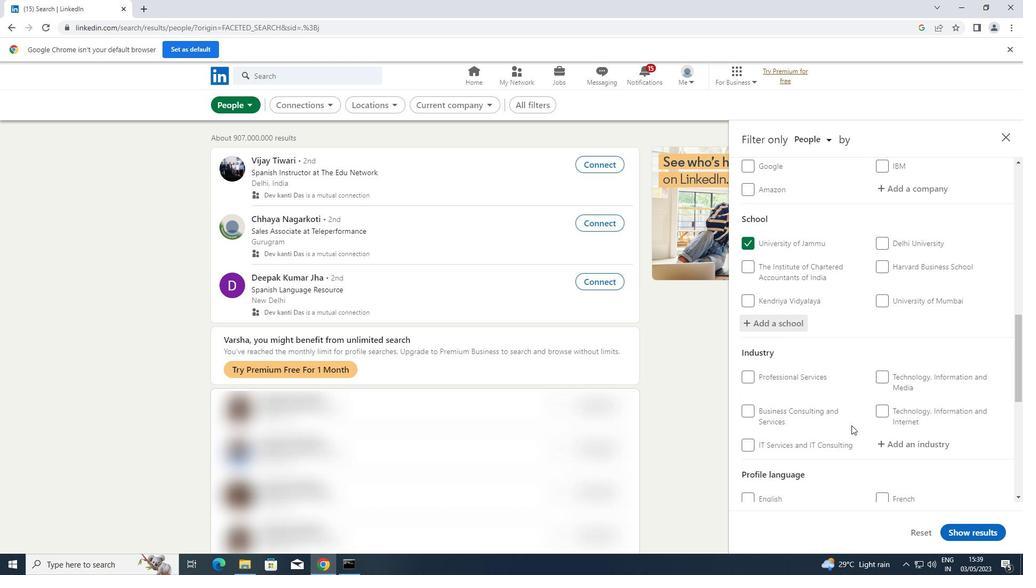 
Action: Mouse moved to (907, 391)
Screenshot: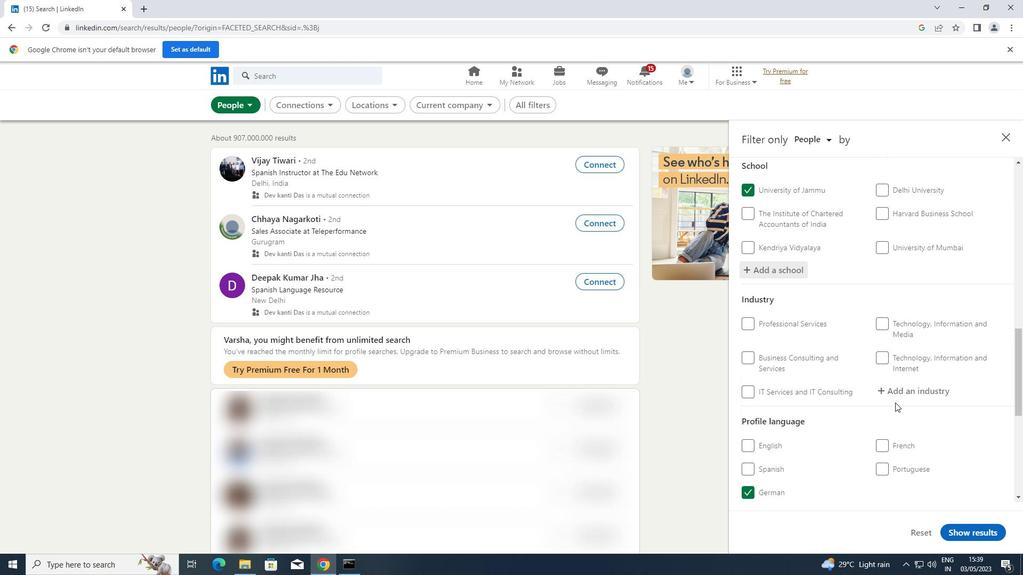 
Action: Mouse pressed left at (907, 391)
Screenshot: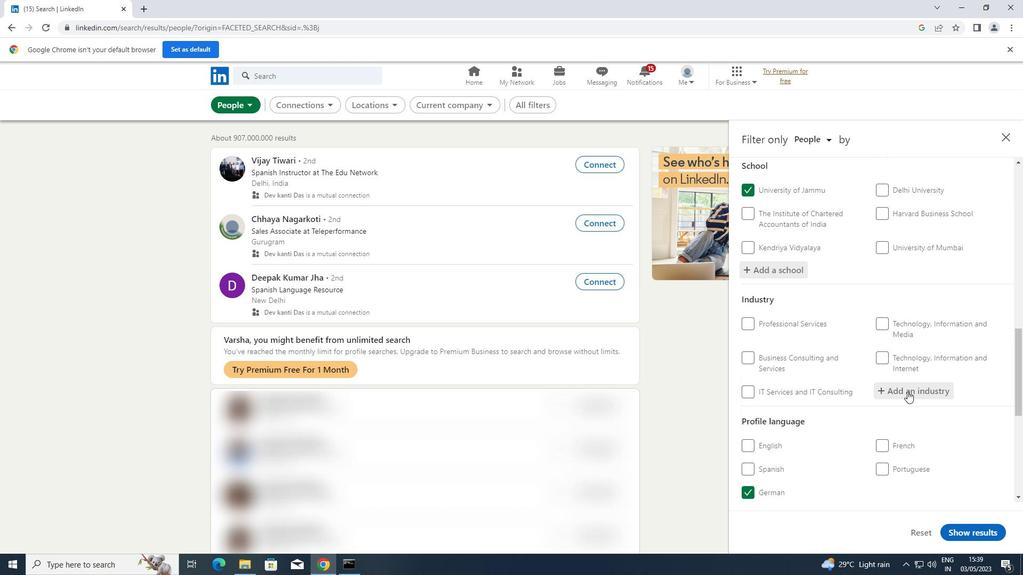 
Action: Key pressed <Key.shift>SKIING
Screenshot: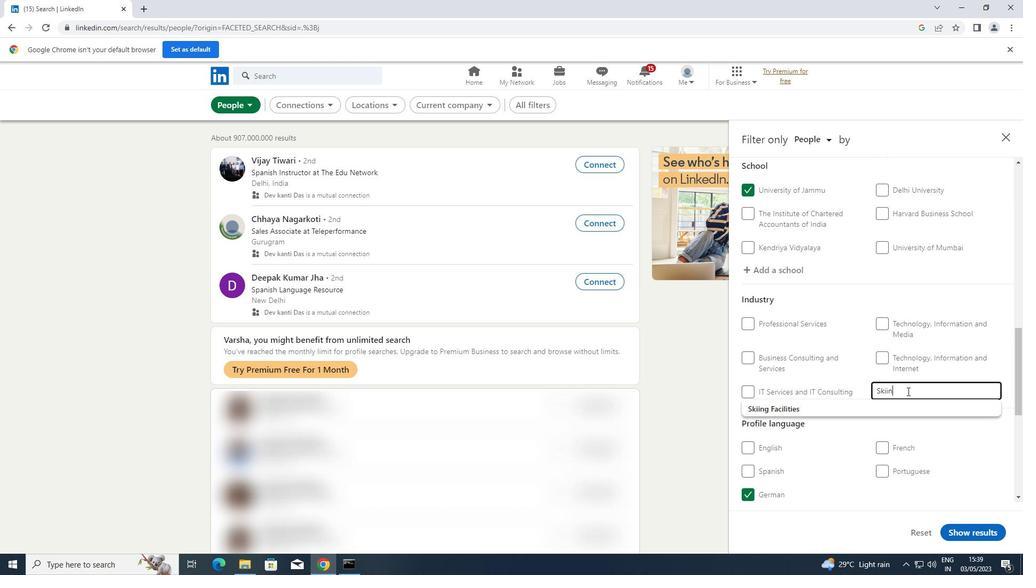 
Action: Mouse moved to (843, 404)
Screenshot: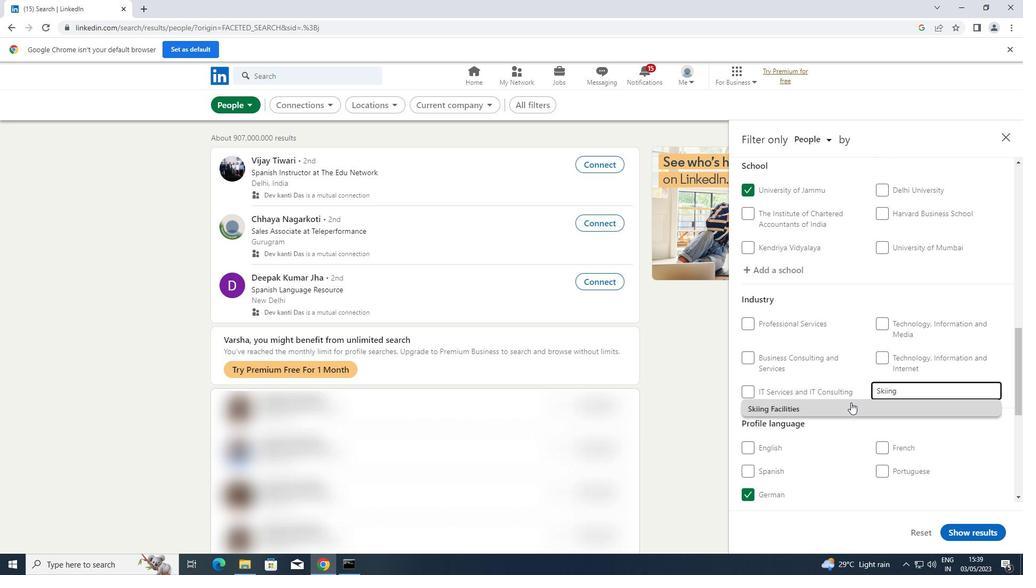 
Action: Mouse pressed left at (843, 404)
Screenshot: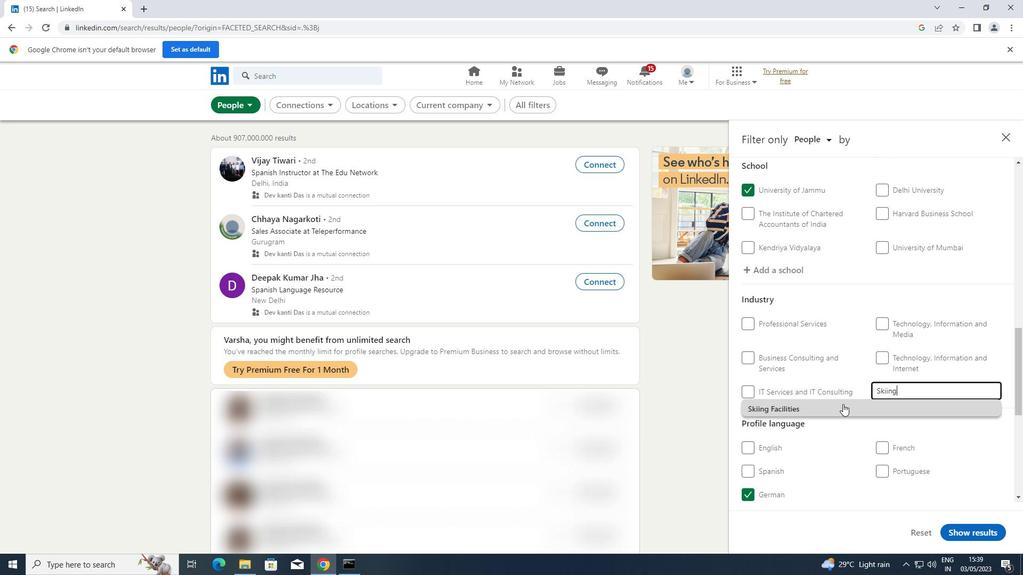 
Action: Mouse moved to (845, 399)
Screenshot: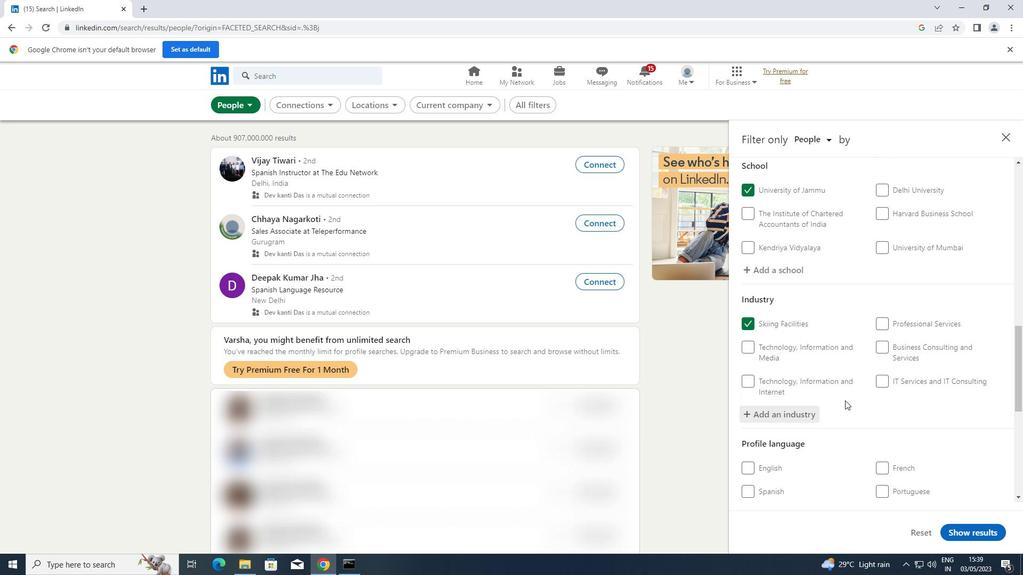
Action: Mouse scrolled (845, 399) with delta (0, 0)
Screenshot: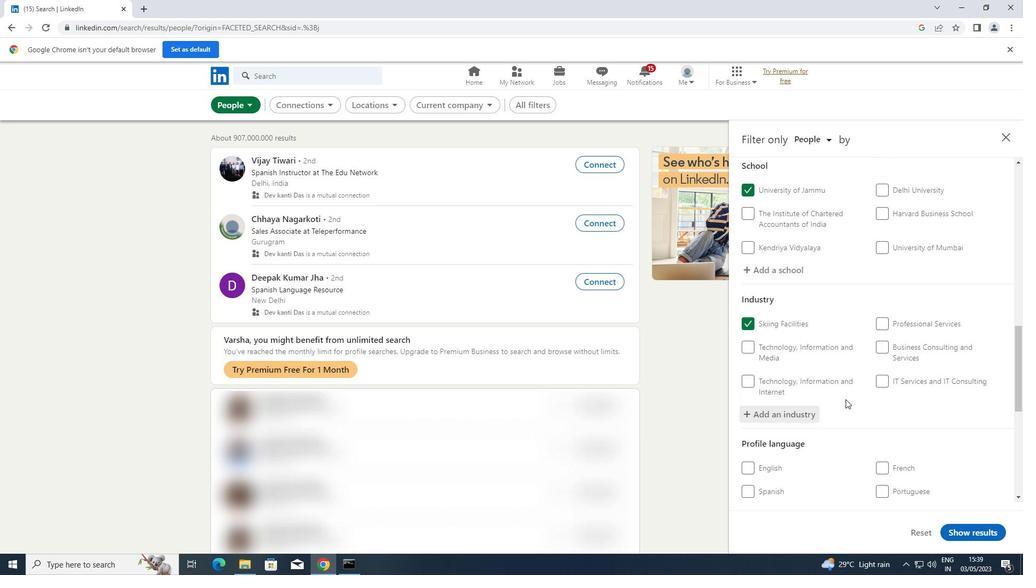 
Action: Mouse scrolled (845, 399) with delta (0, 0)
Screenshot: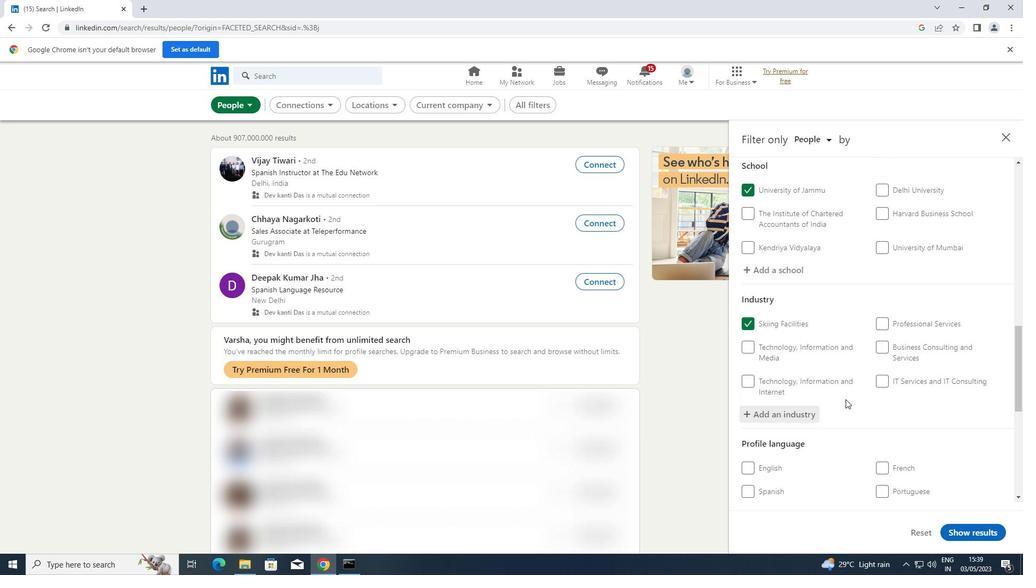 
Action: Mouse scrolled (845, 399) with delta (0, 0)
Screenshot: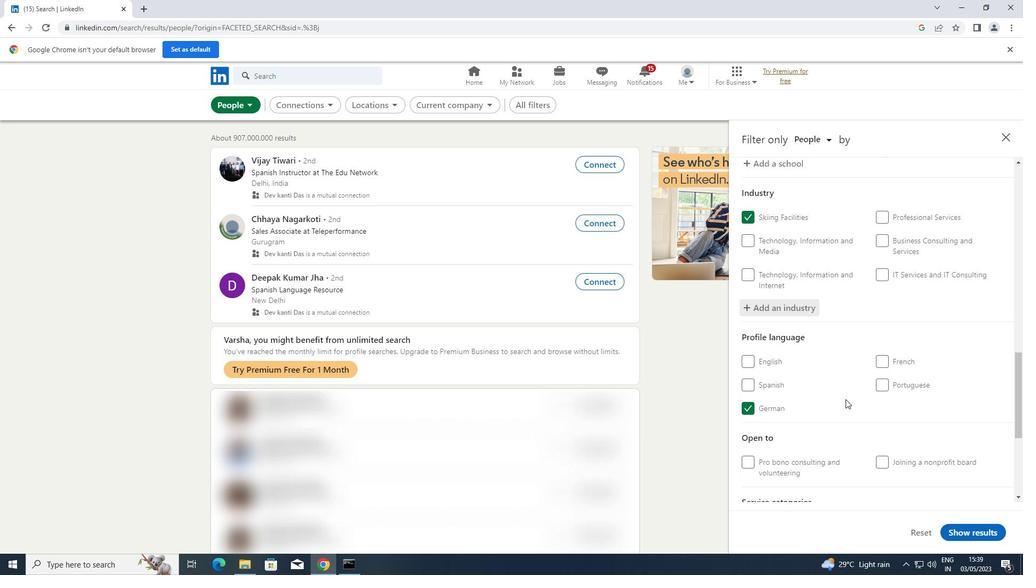 
Action: Mouse scrolled (845, 399) with delta (0, 0)
Screenshot: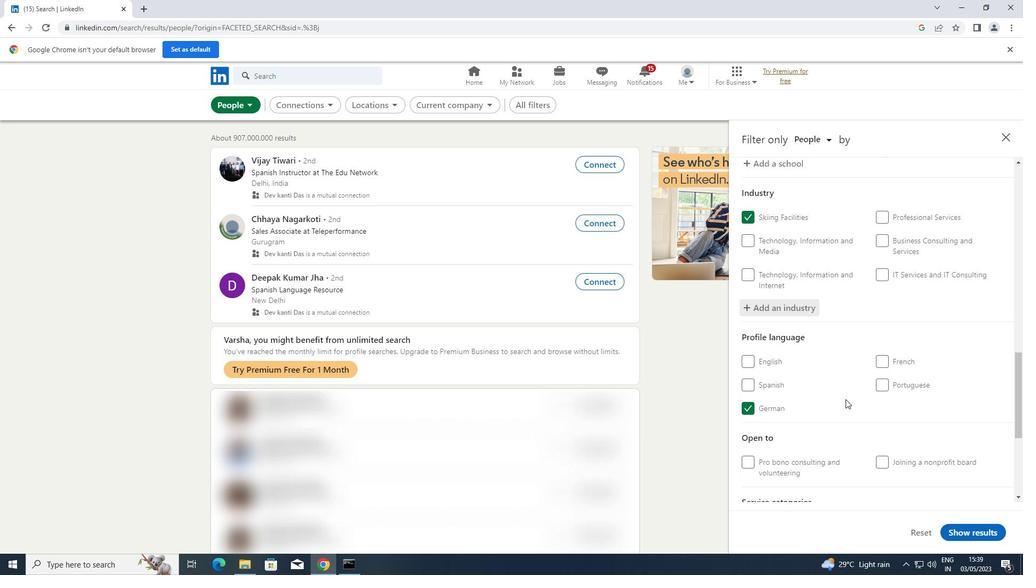 
Action: Mouse moved to (886, 462)
Screenshot: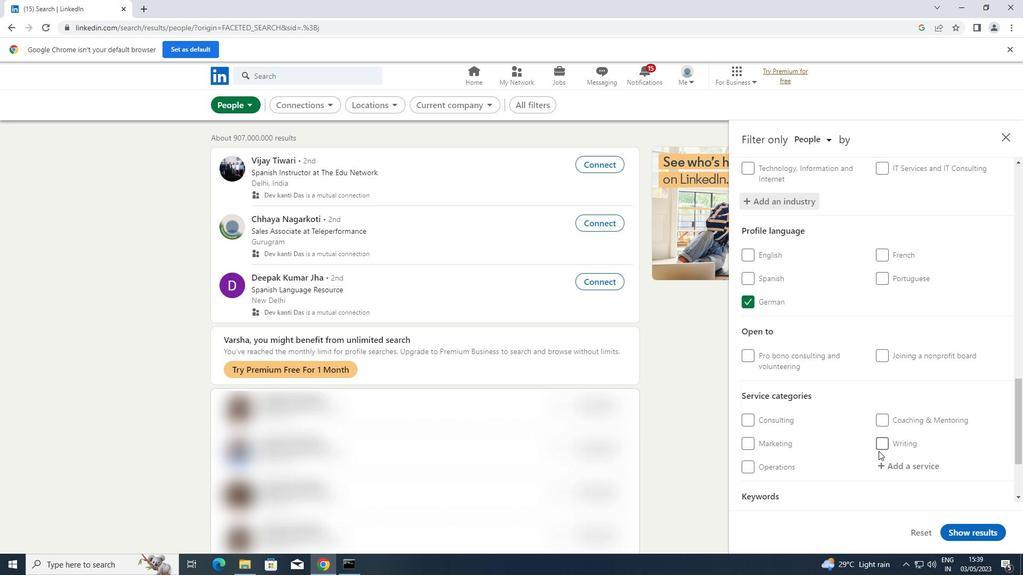
Action: Mouse pressed left at (886, 462)
Screenshot: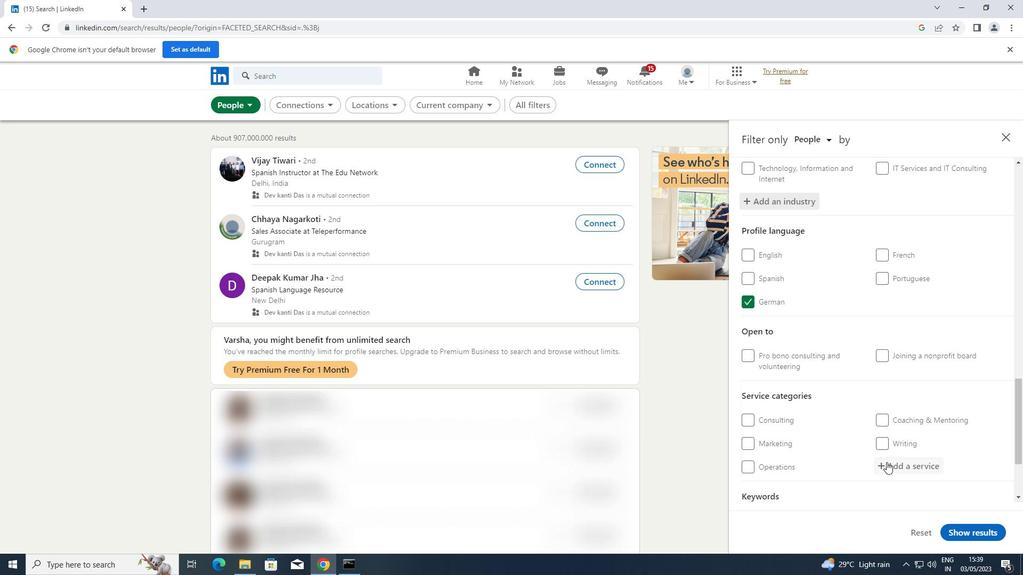 
Action: Key pressed <Key.shift>OUTSOURCIN
Screenshot: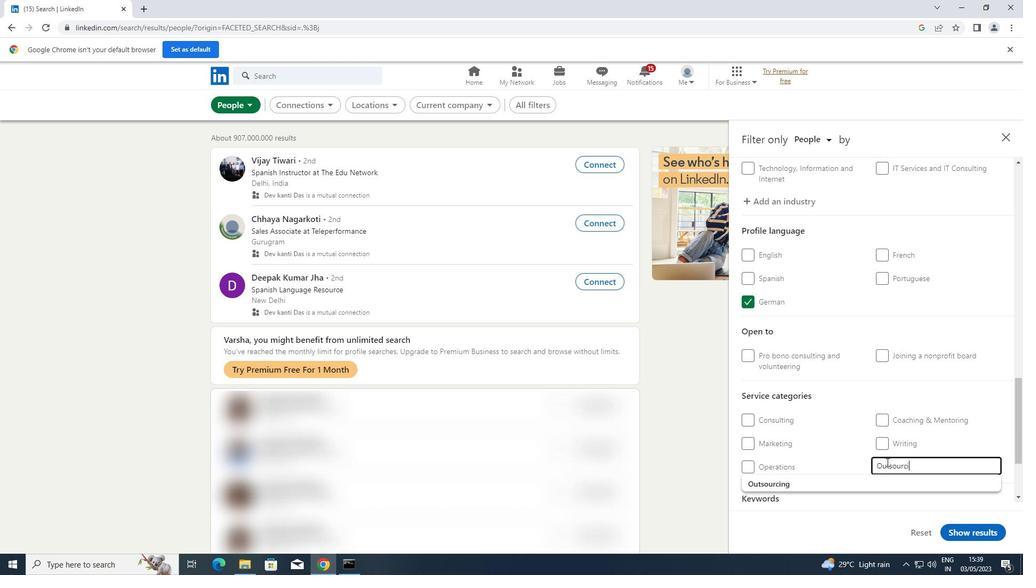 
Action: Mouse moved to (833, 480)
Screenshot: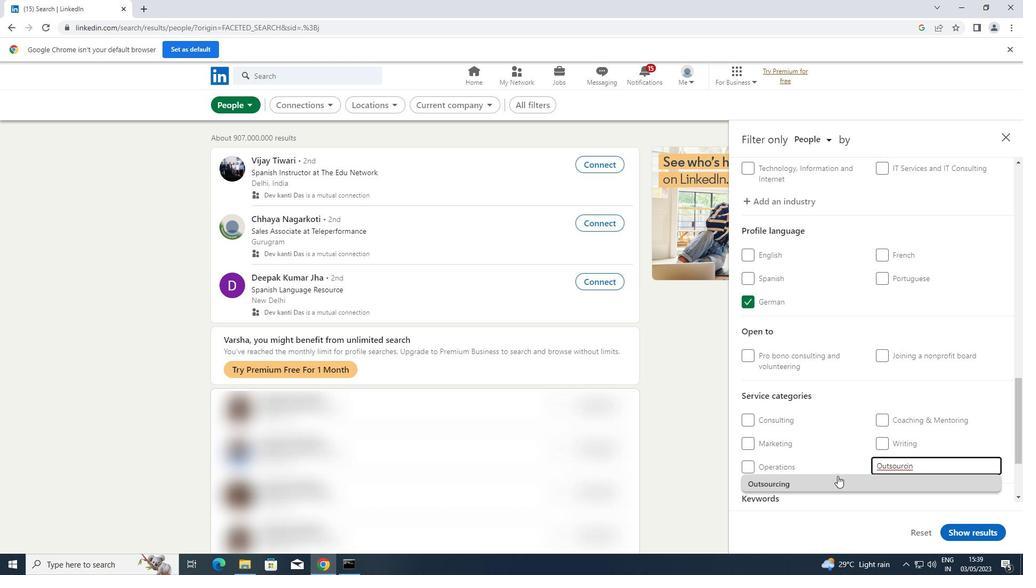 
Action: Mouse pressed left at (833, 480)
Screenshot: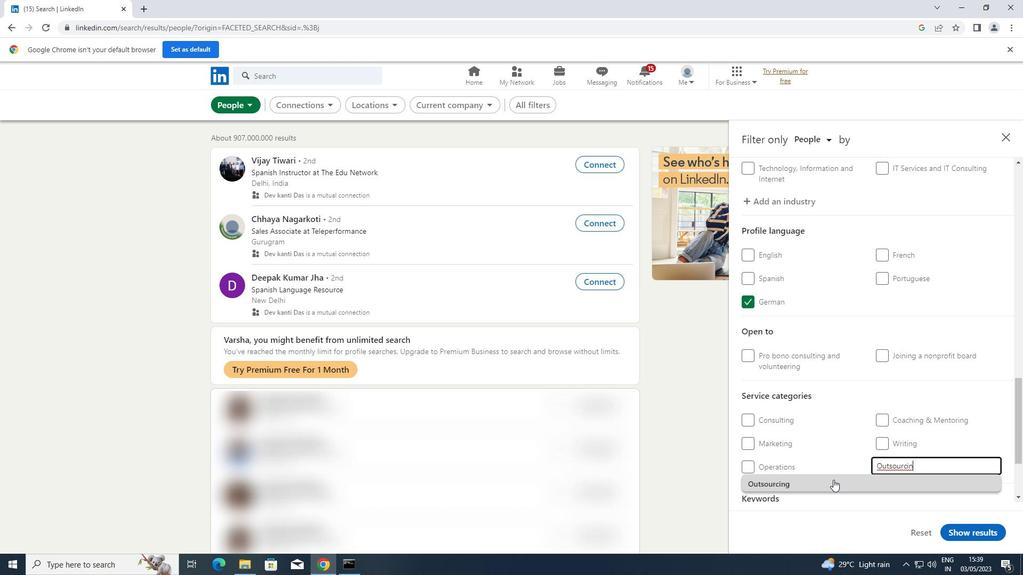 
Action: Mouse moved to (833, 480)
Screenshot: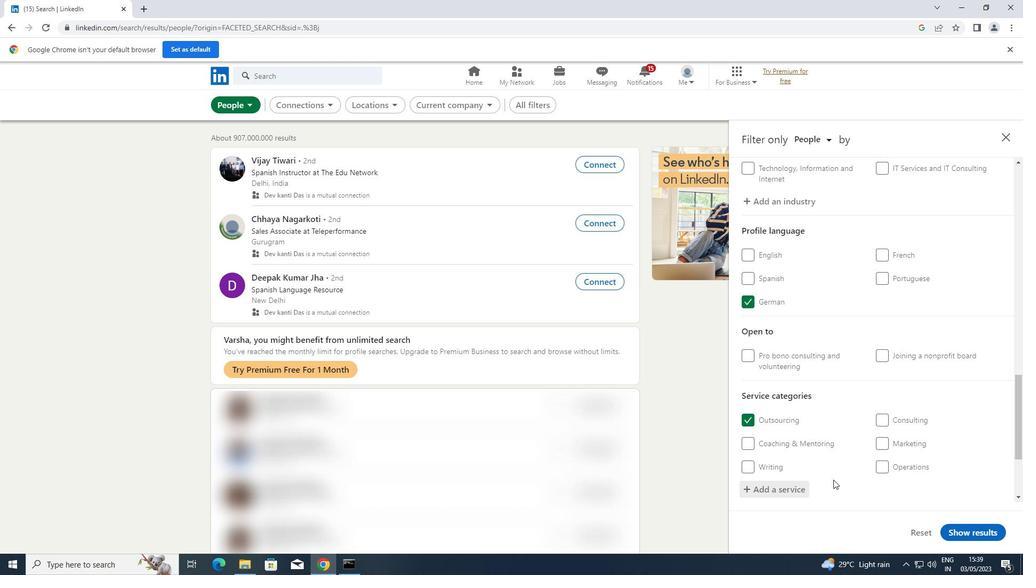 
Action: Mouse scrolled (833, 479) with delta (0, 0)
Screenshot: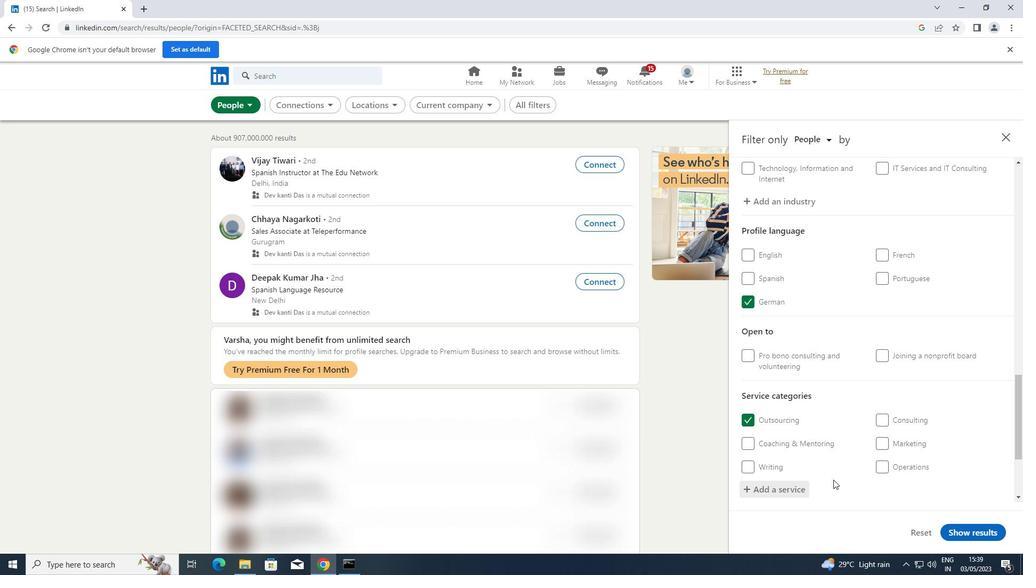 
Action: Mouse scrolled (833, 479) with delta (0, 0)
Screenshot: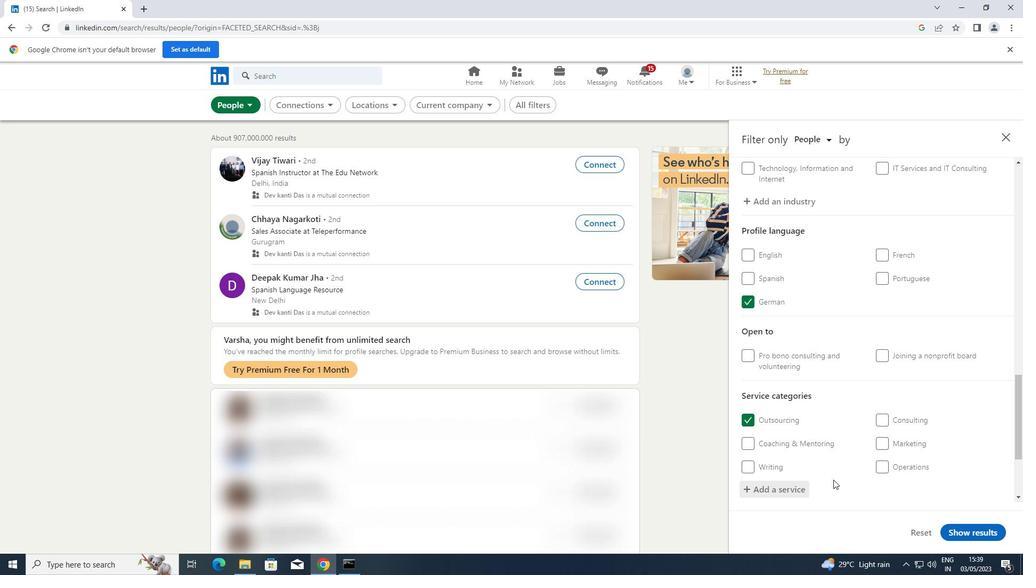 
Action: Mouse scrolled (833, 479) with delta (0, 0)
Screenshot: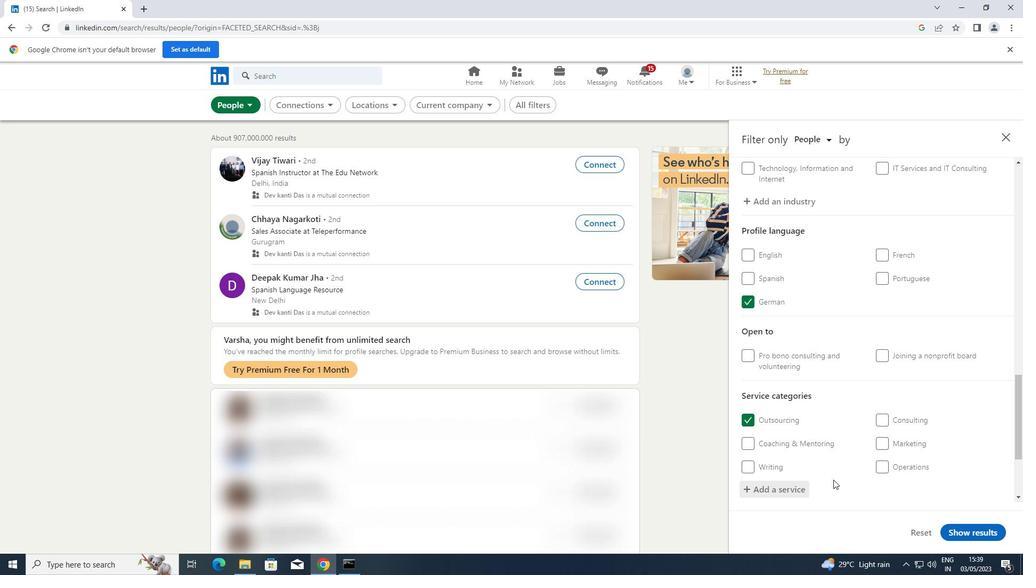 
Action: Mouse scrolled (833, 479) with delta (0, 0)
Screenshot: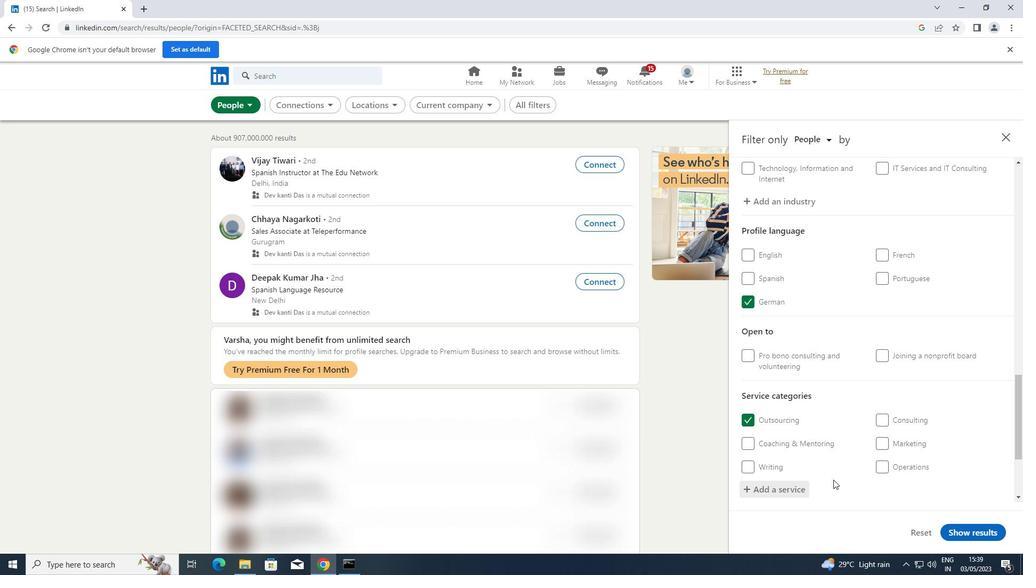 
Action: Mouse scrolled (833, 479) with delta (0, 0)
Screenshot: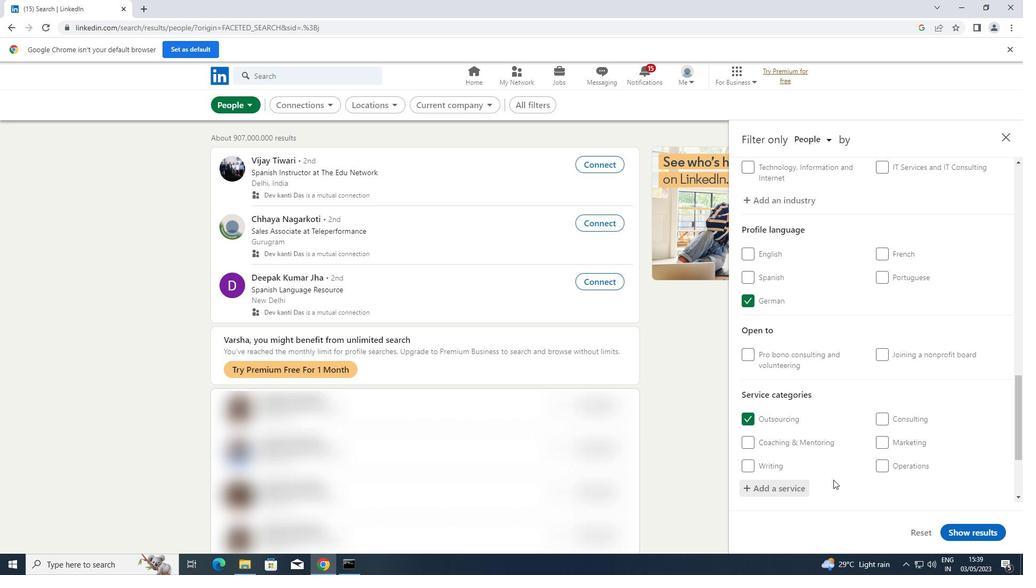 
Action: Mouse moved to (842, 458)
Screenshot: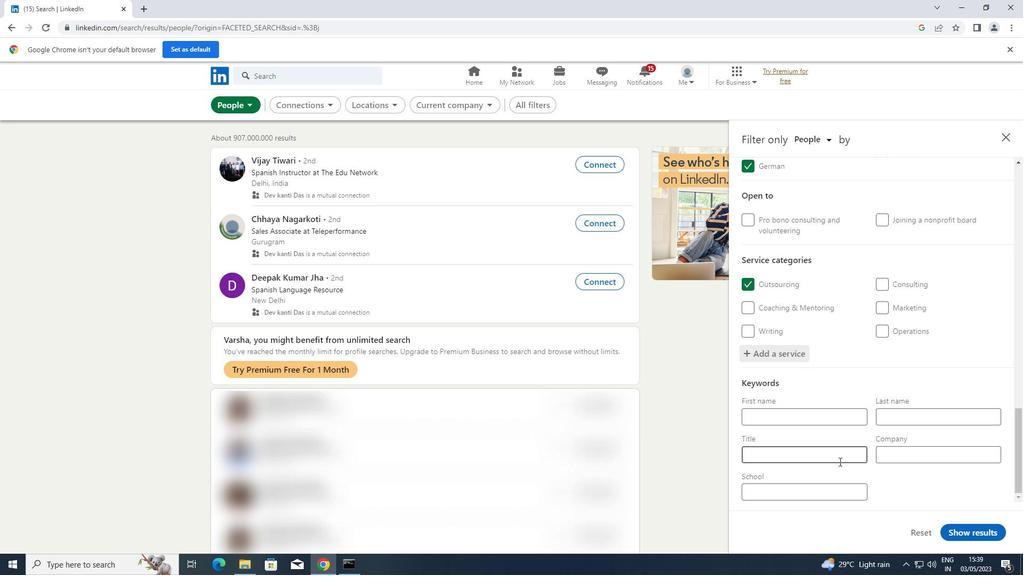 
Action: Mouse pressed left at (842, 458)
Screenshot: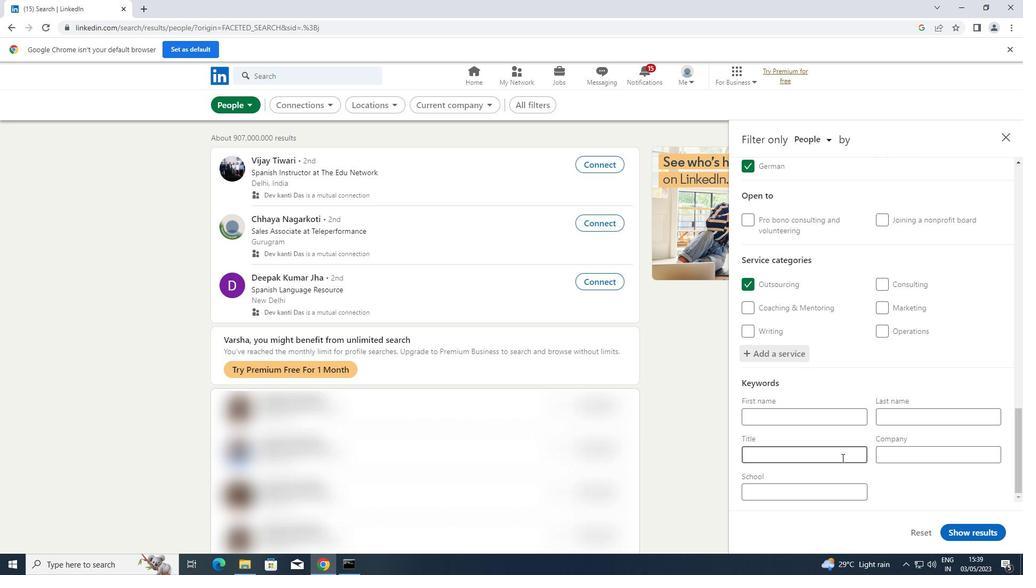 
Action: Key pressed <Key.shift>FINANCE<Key.space><Key.shift>MANAGER
Screenshot: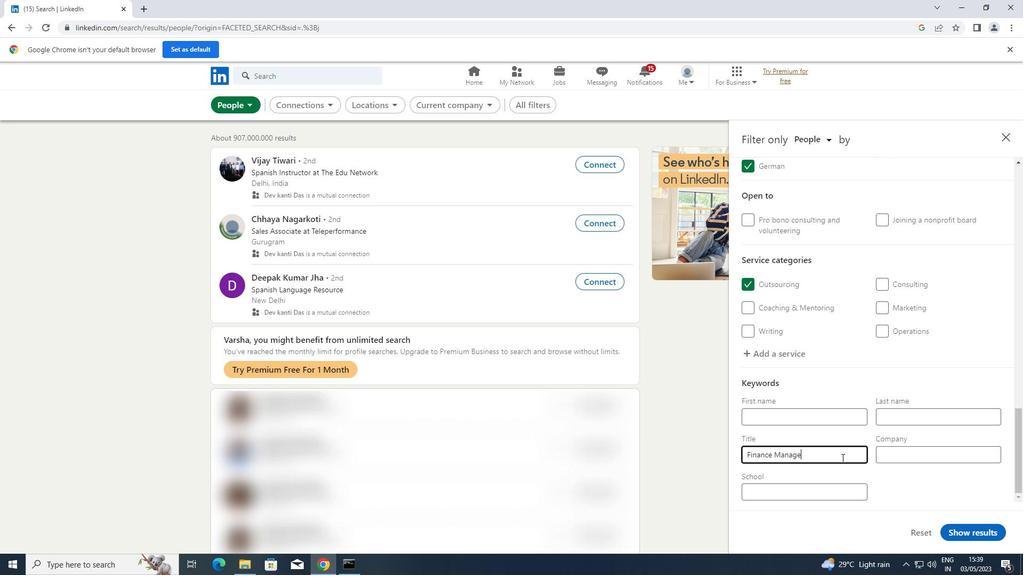 
Action: Mouse moved to (978, 536)
Screenshot: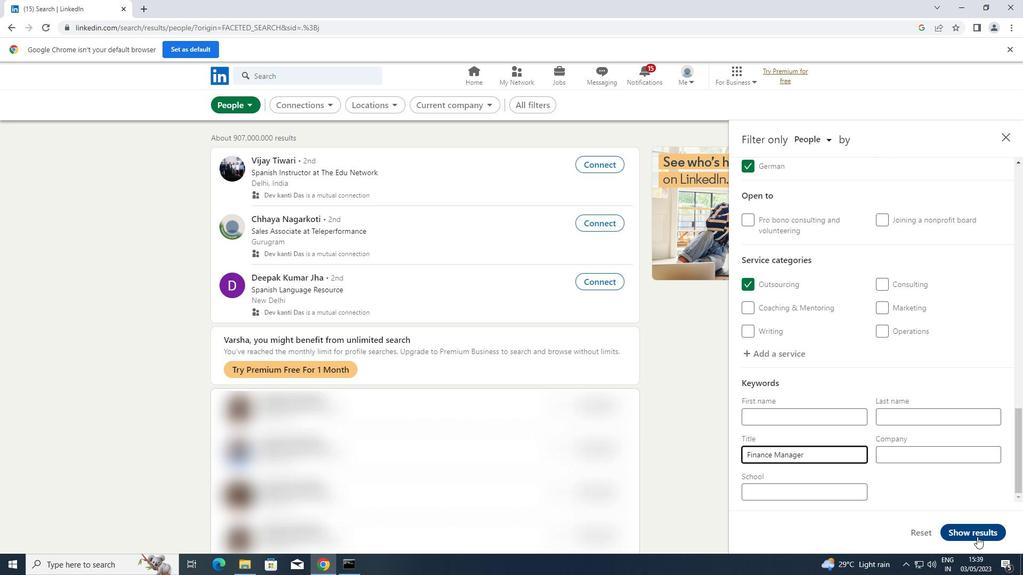 
Action: Mouse pressed left at (978, 536)
Screenshot: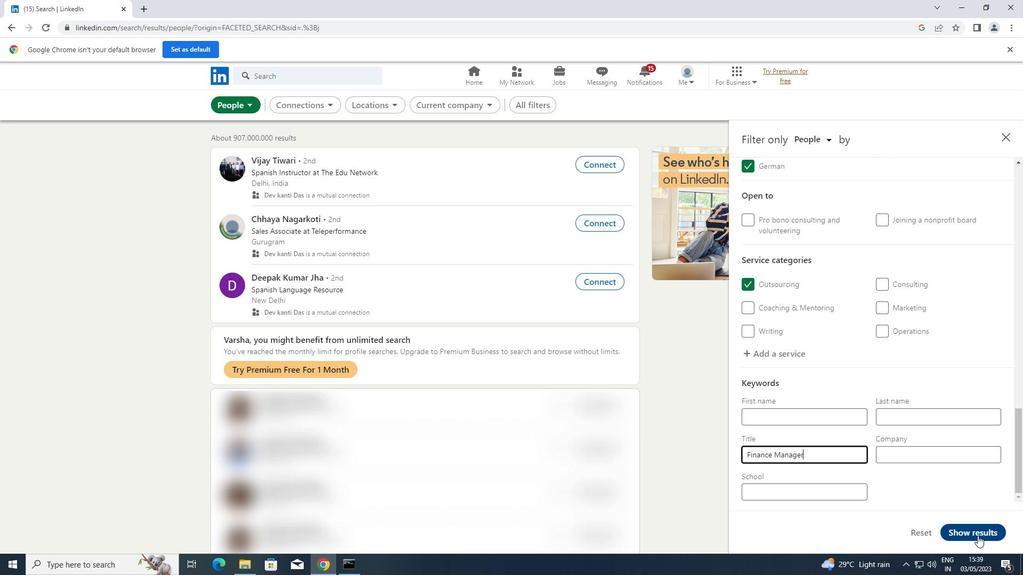 
